 Task: Log work in the project WorkWave for the issue 'Develop a new tool for automated testing of webhooks and APIs' spent time as '6w 5d 14h 4m' and remaining time as '1w 6d 1h 34m' and move to bottom of backlog. Now add the issue to the epic 'Cloud Cost Management'.
Action: Mouse moved to (751, 428)
Screenshot: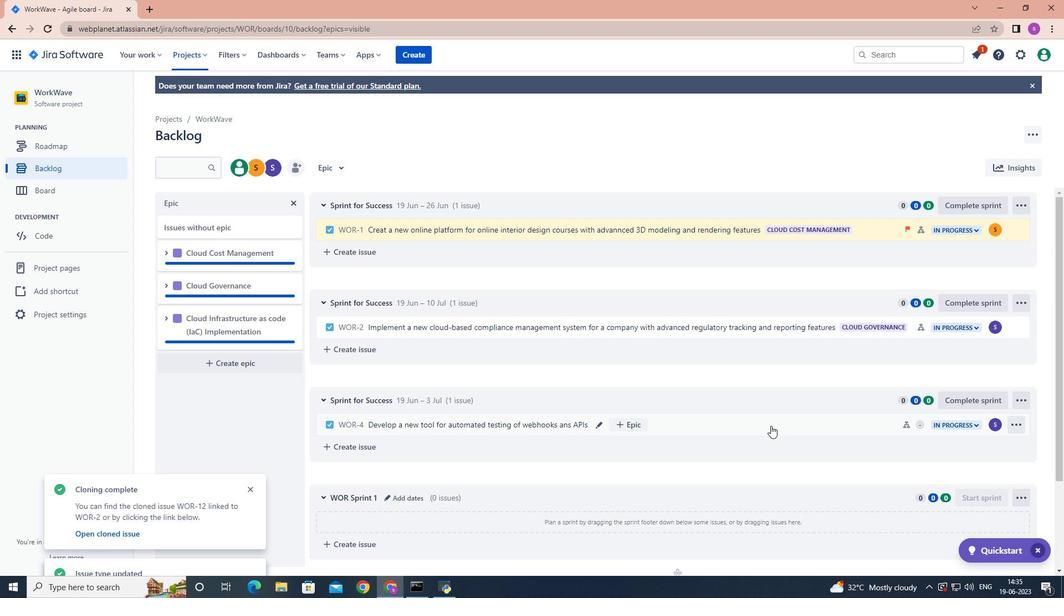 
Action: Mouse pressed left at (751, 428)
Screenshot: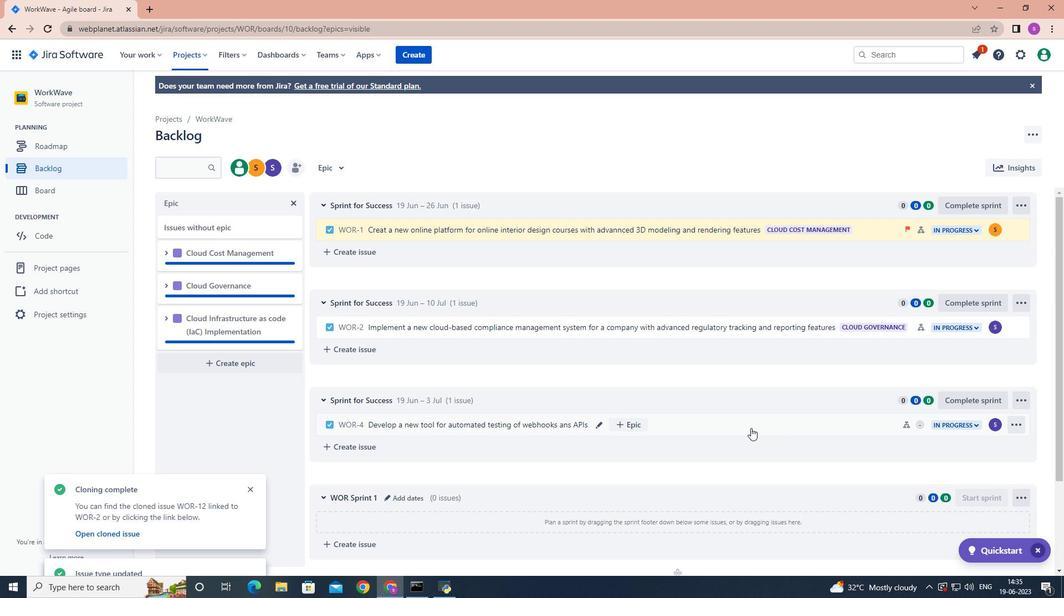 
Action: Mouse moved to (1015, 199)
Screenshot: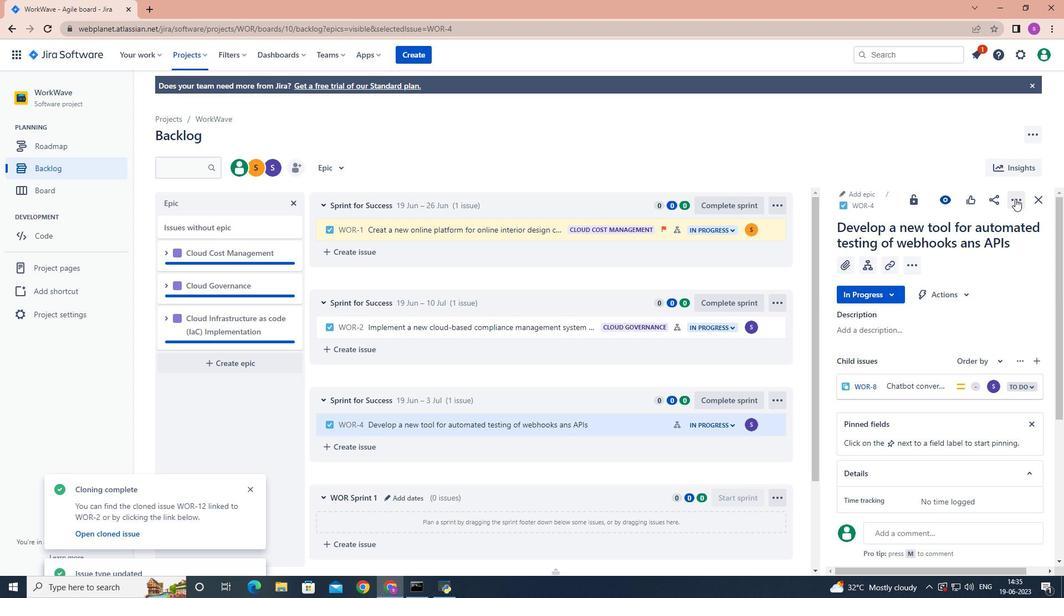 
Action: Mouse pressed left at (1015, 199)
Screenshot: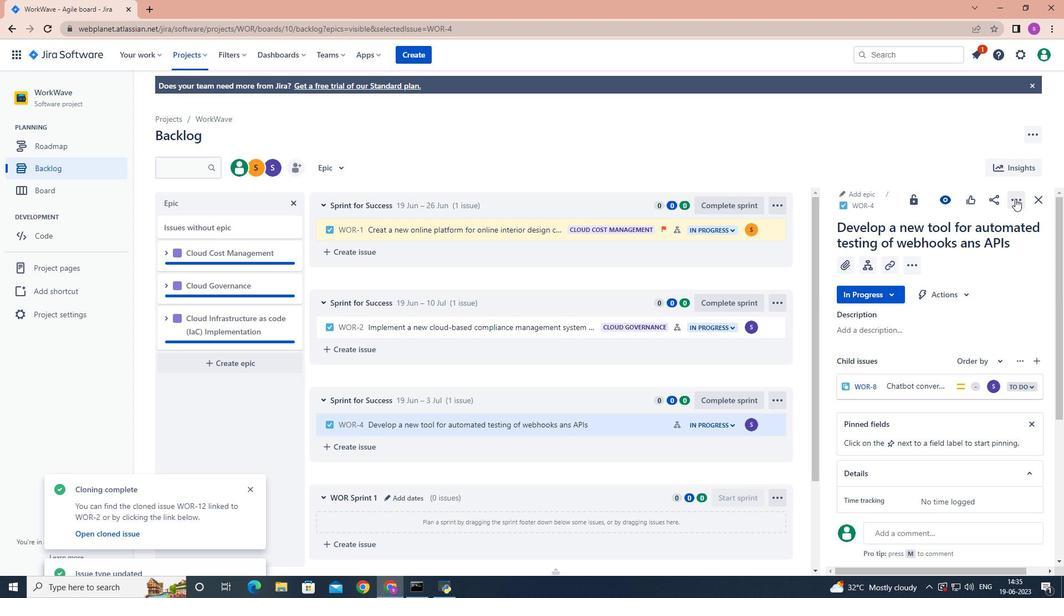 
Action: Mouse moved to (976, 228)
Screenshot: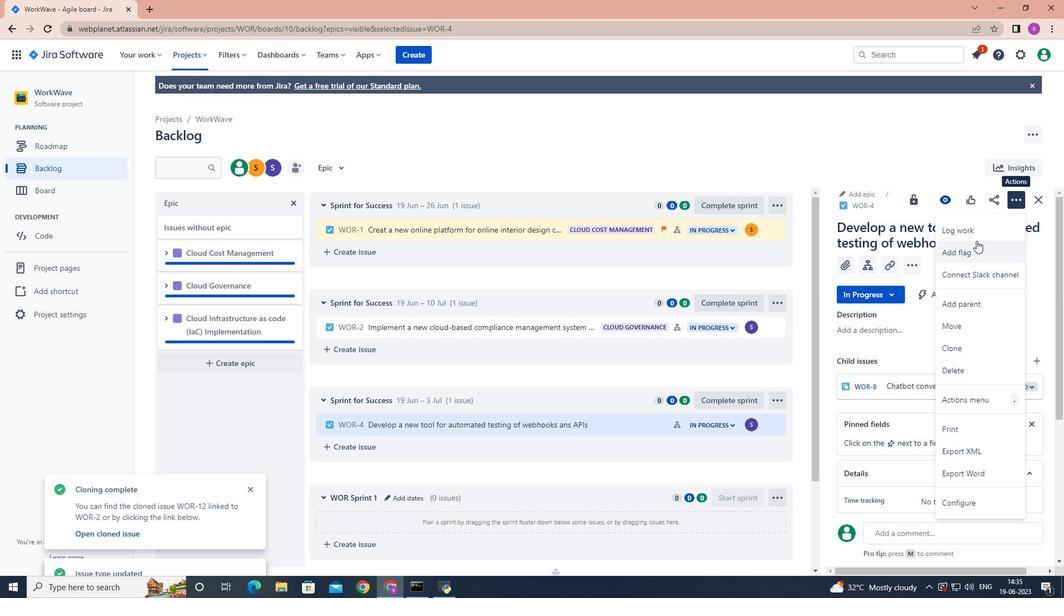 
Action: Mouse pressed left at (976, 228)
Screenshot: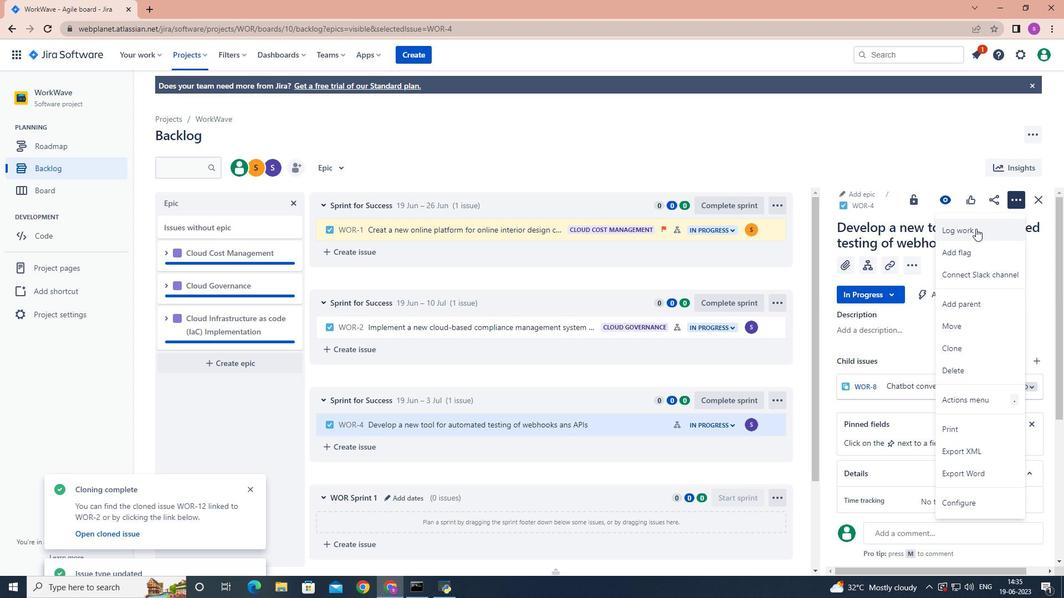 
Action: Mouse moved to (961, 229)
Screenshot: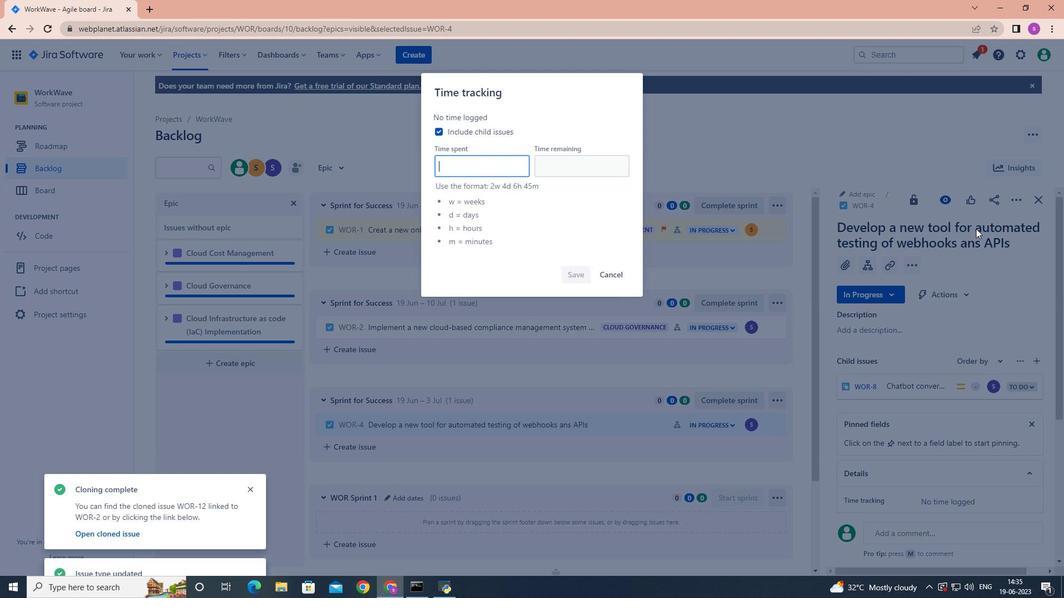 
Action: Key pressed 6w<Key.space>5d<Key.space>14h<Key.space>4m
Screenshot: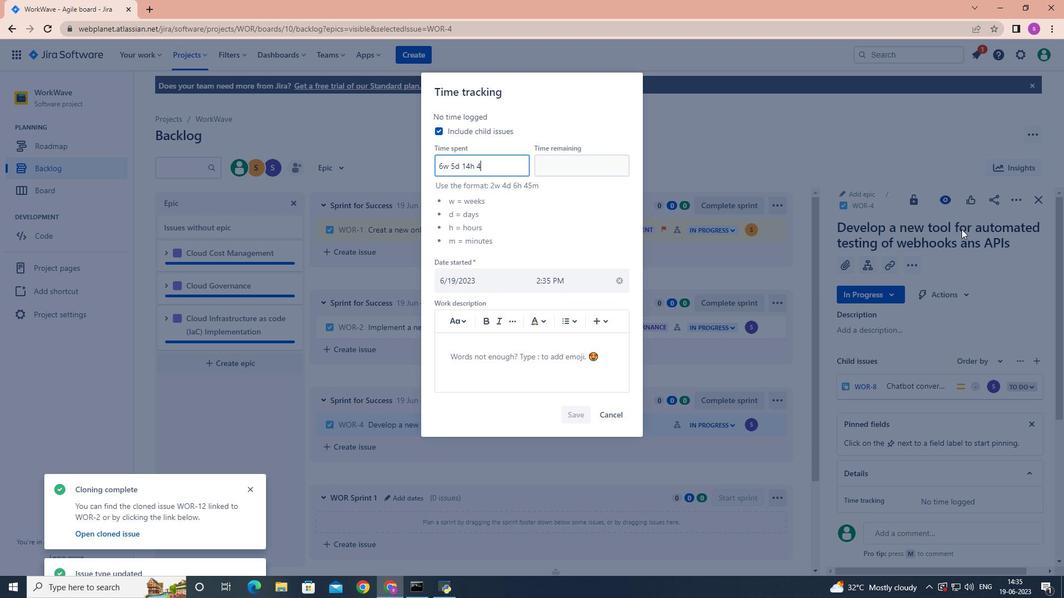 
Action: Mouse moved to (569, 167)
Screenshot: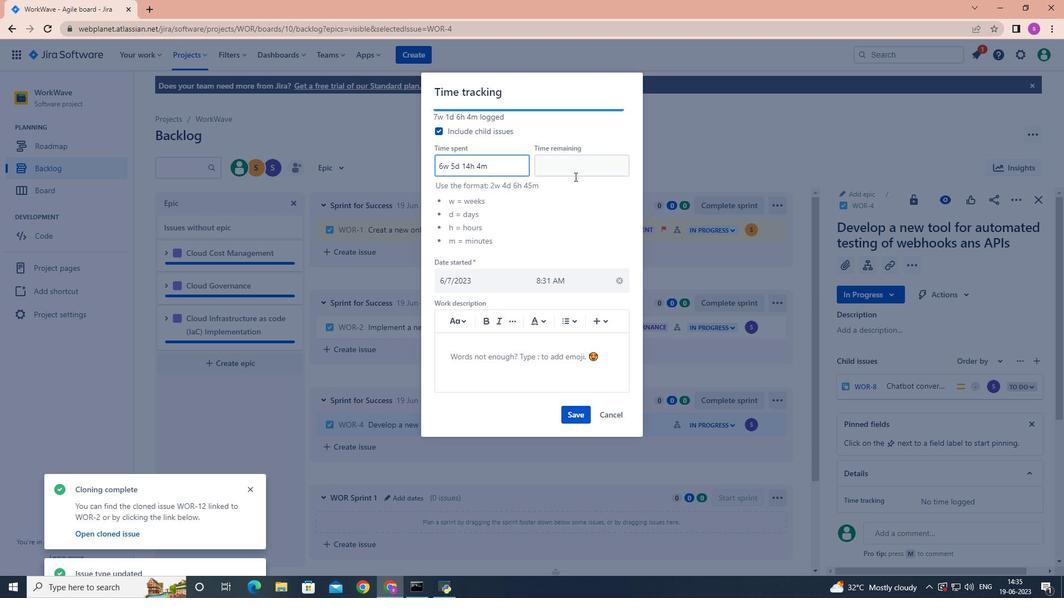 
Action: Mouse pressed left at (569, 167)
Screenshot: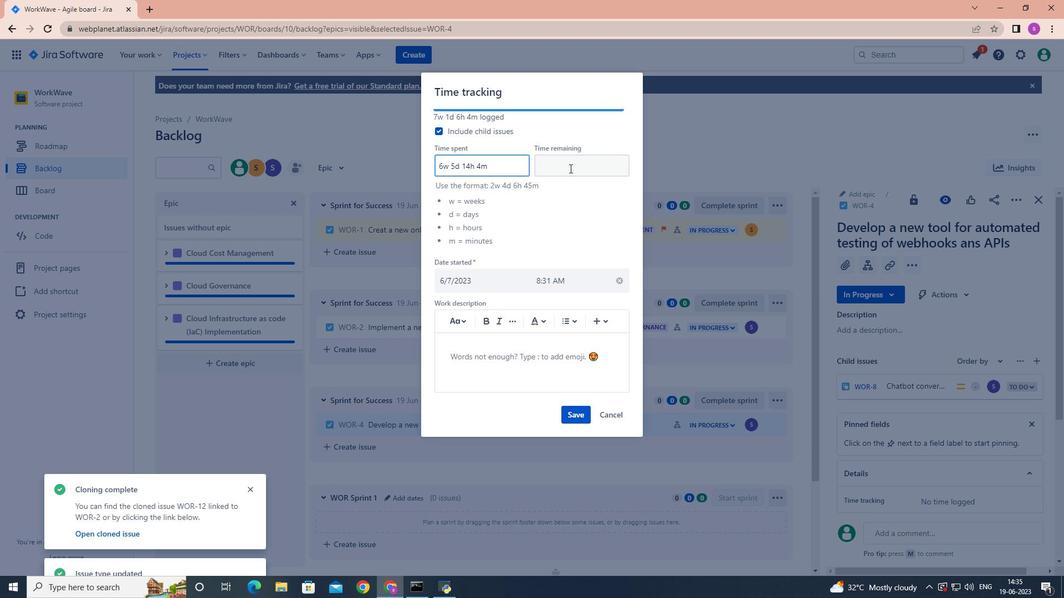 
Action: Mouse moved to (568, 167)
Screenshot: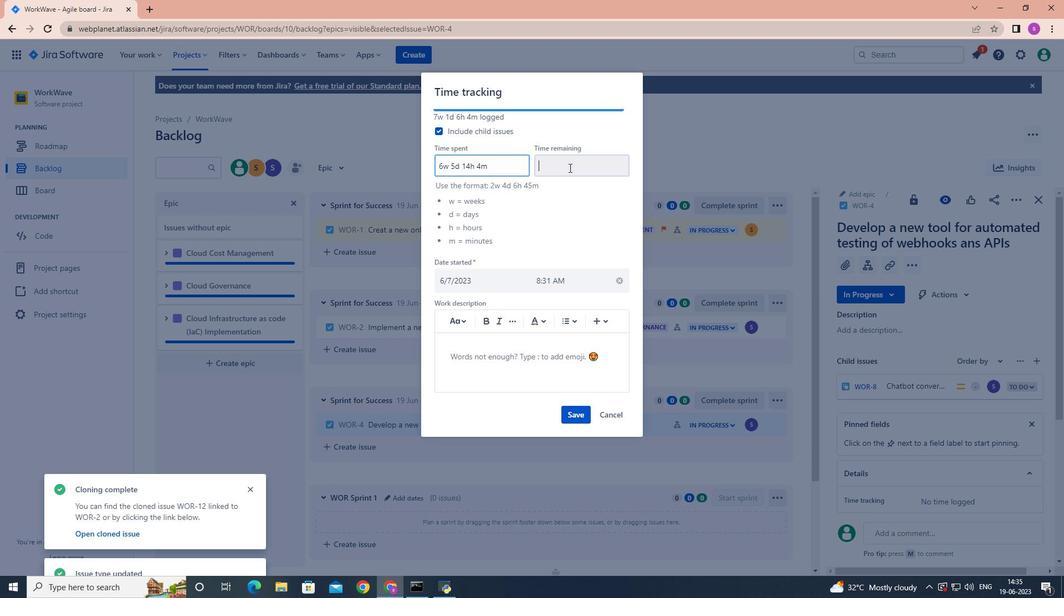 
Action: Key pressed 1w<Key.space>6d<Key.space>1h<Key.space>34m
Screenshot: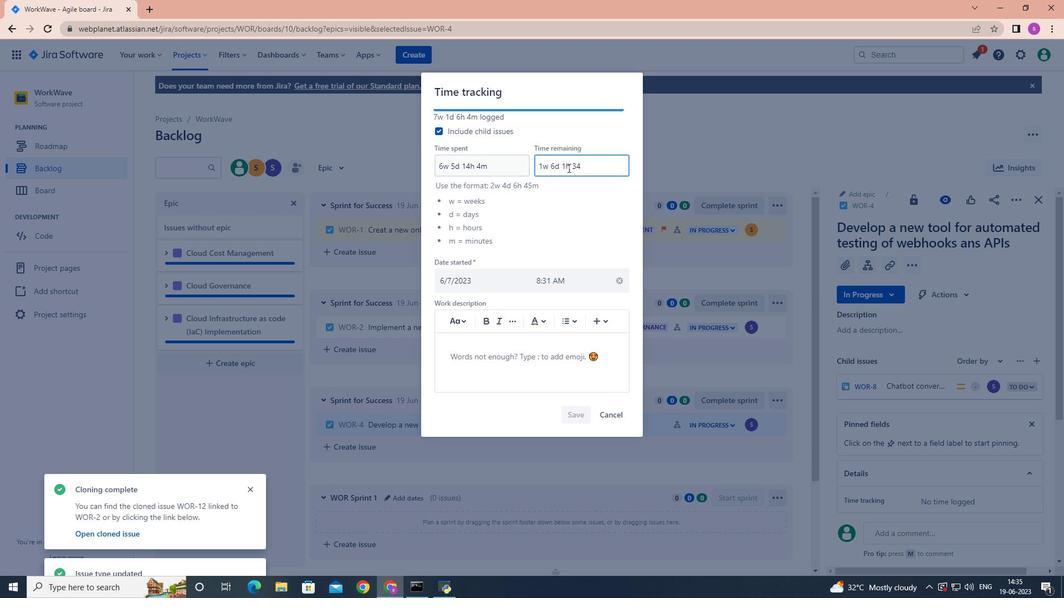 
Action: Mouse moved to (573, 415)
Screenshot: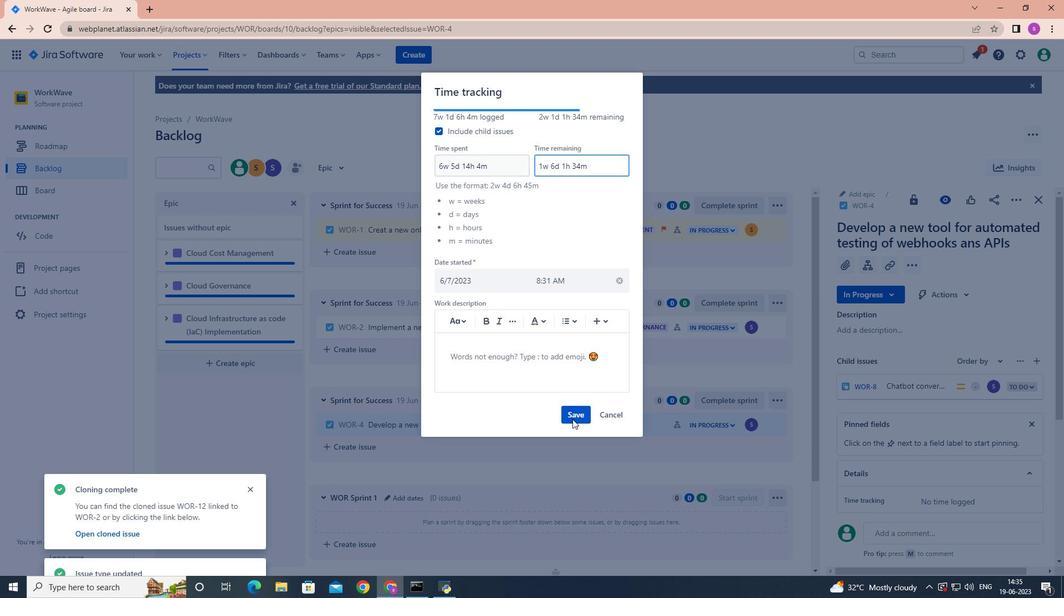 
Action: Mouse pressed left at (573, 415)
Screenshot: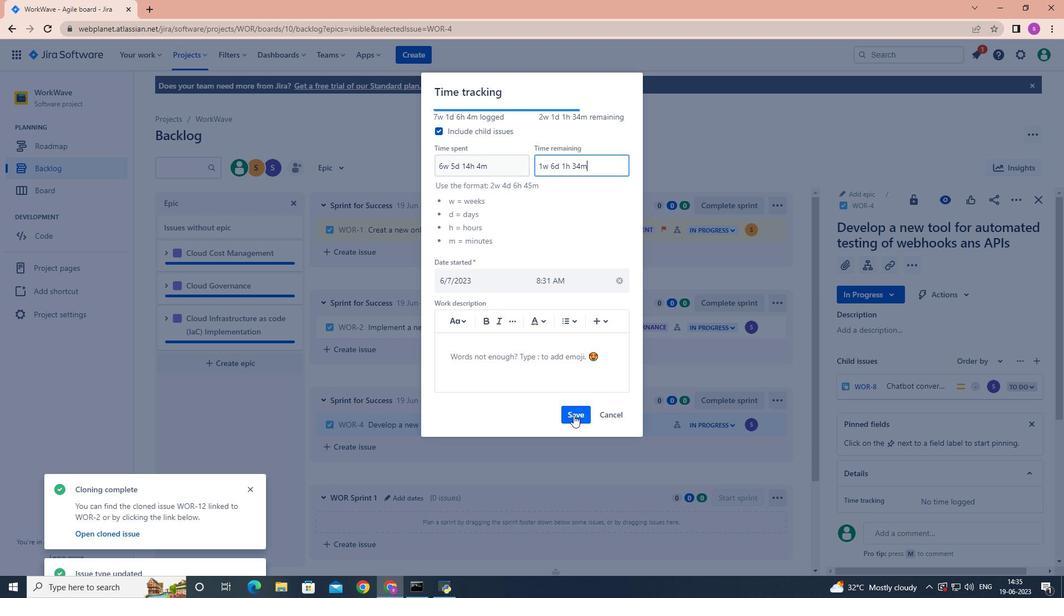 
Action: Mouse moved to (654, 436)
Screenshot: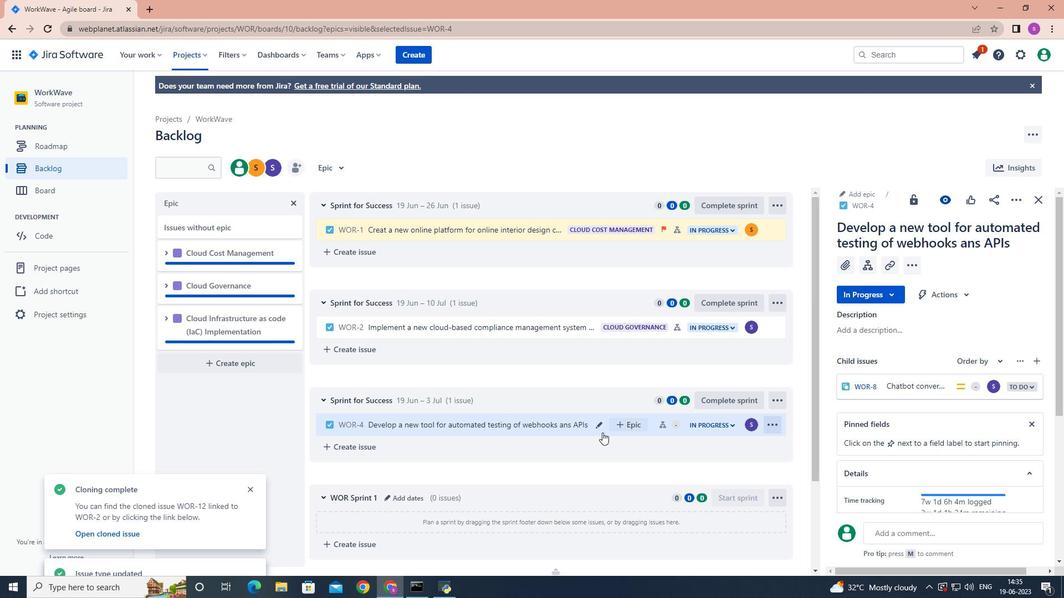
Action: Mouse scrolled (654, 436) with delta (0, 0)
Screenshot: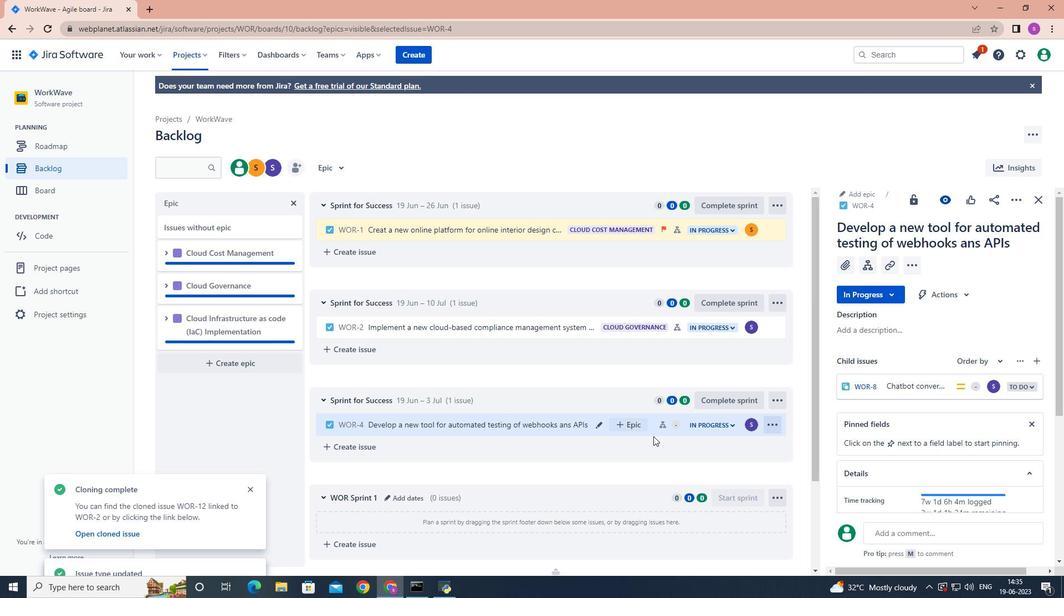 
Action: Mouse scrolled (654, 436) with delta (0, 0)
Screenshot: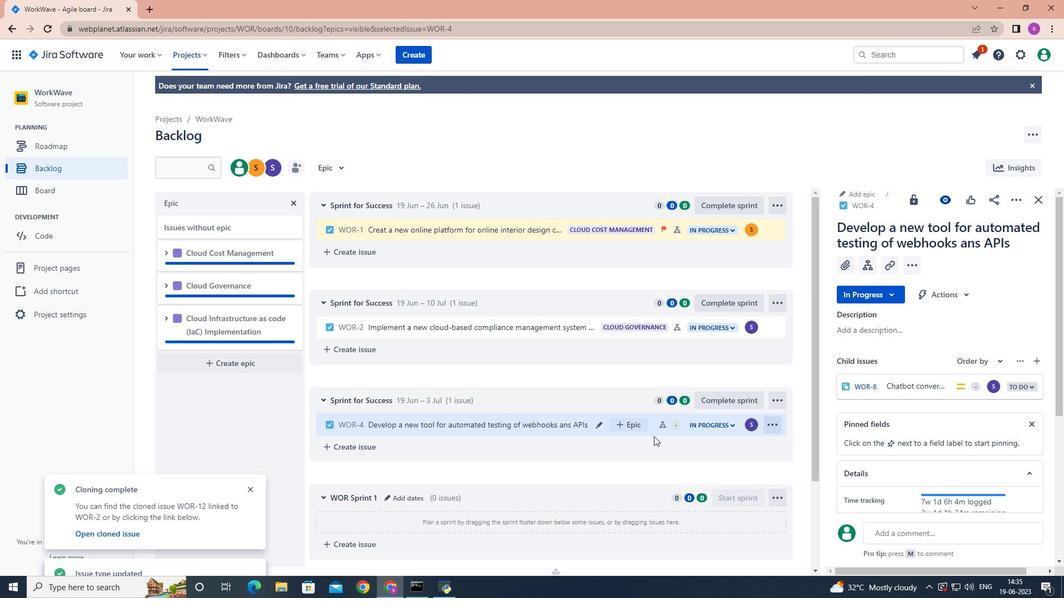 
Action: Mouse scrolled (654, 436) with delta (0, 0)
Screenshot: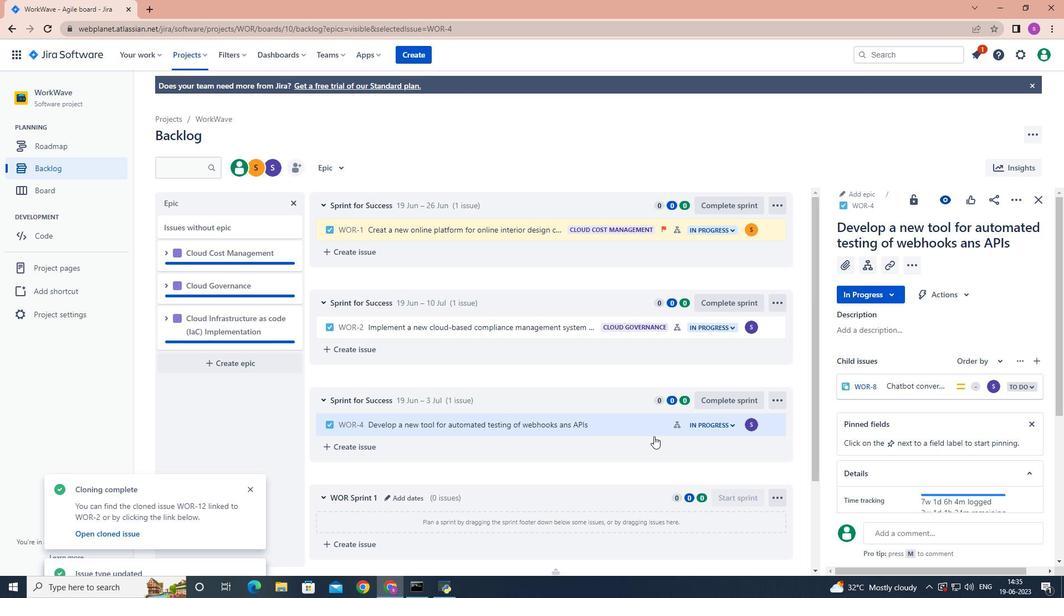 
Action: Mouse scrolled (654, 436) with delta (0, 0)
Screenshot: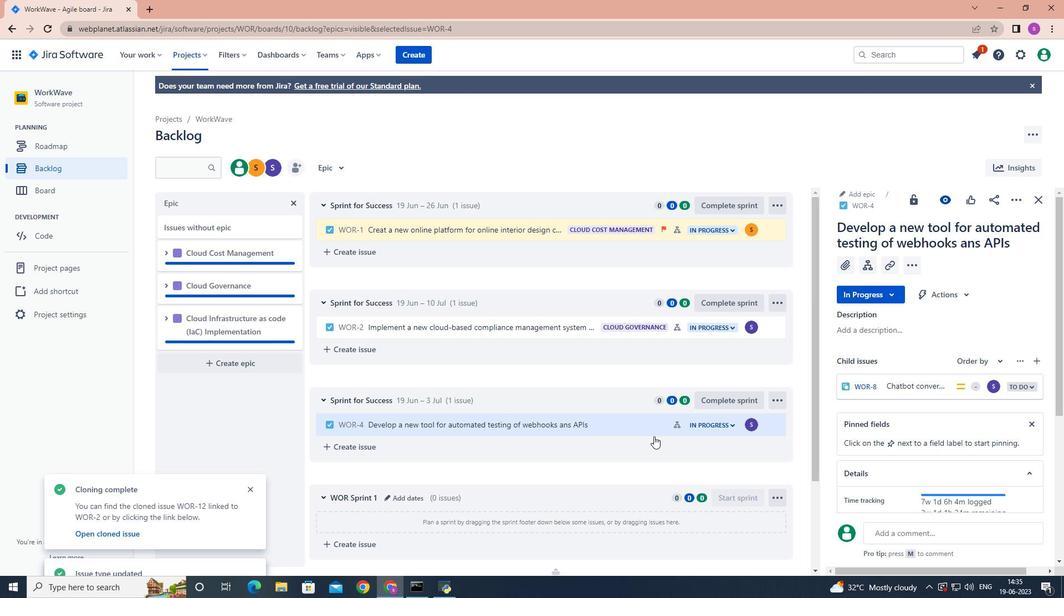 
Action: Mouse moved to (629, 426)
Screenshot: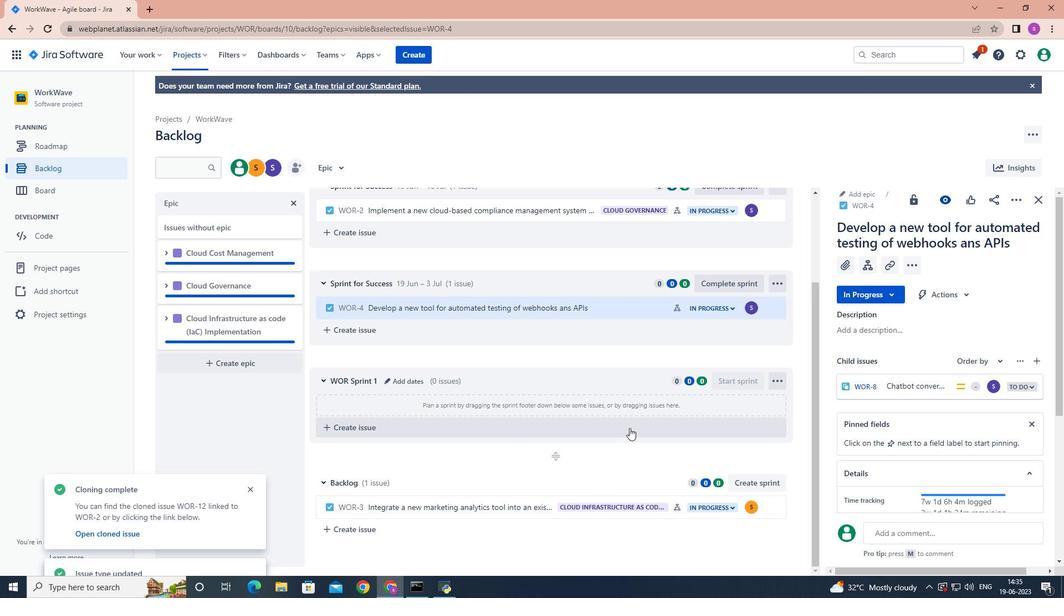 
Action: Mouse scrolled (629, 427) with delta (0, 0)
Screenshot: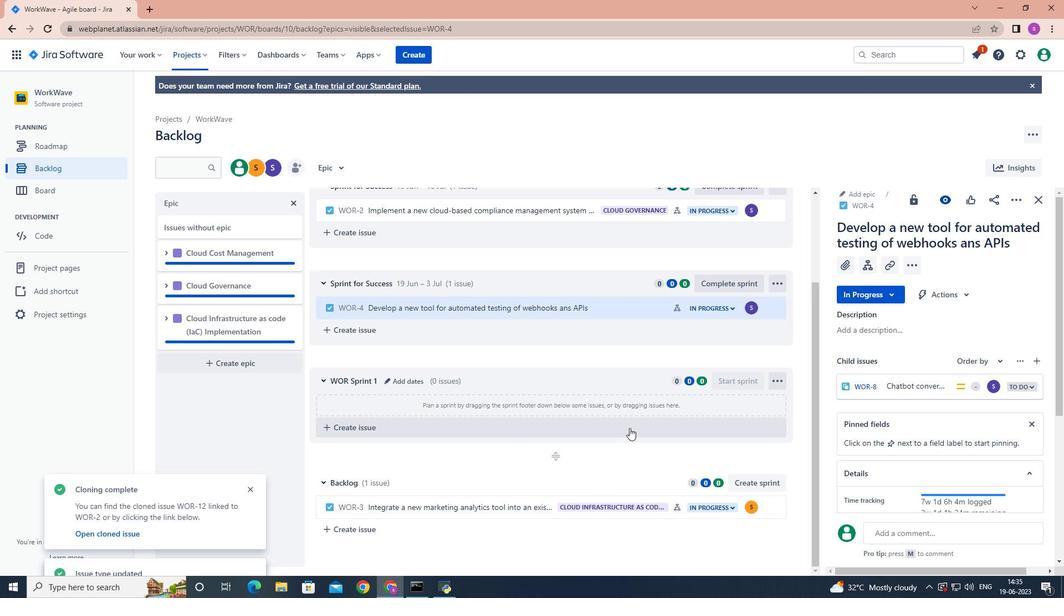 
Action: Mouse scrolled (629, 427) with delta (0, 0)
Screenshot: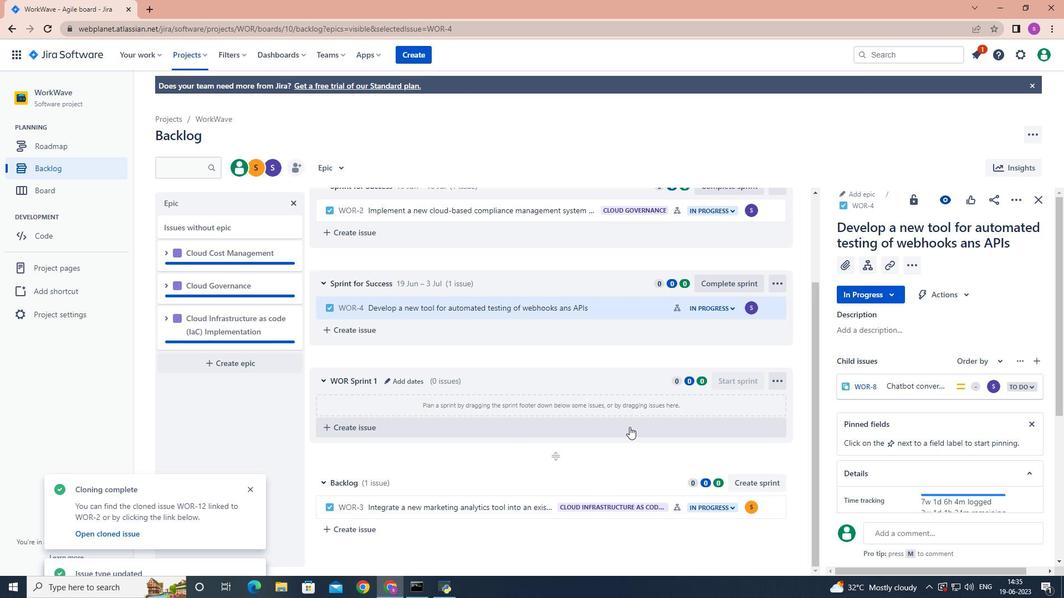 
Action: Mouse scrolled (629, 427) with delta (0, 0)
Screenshot: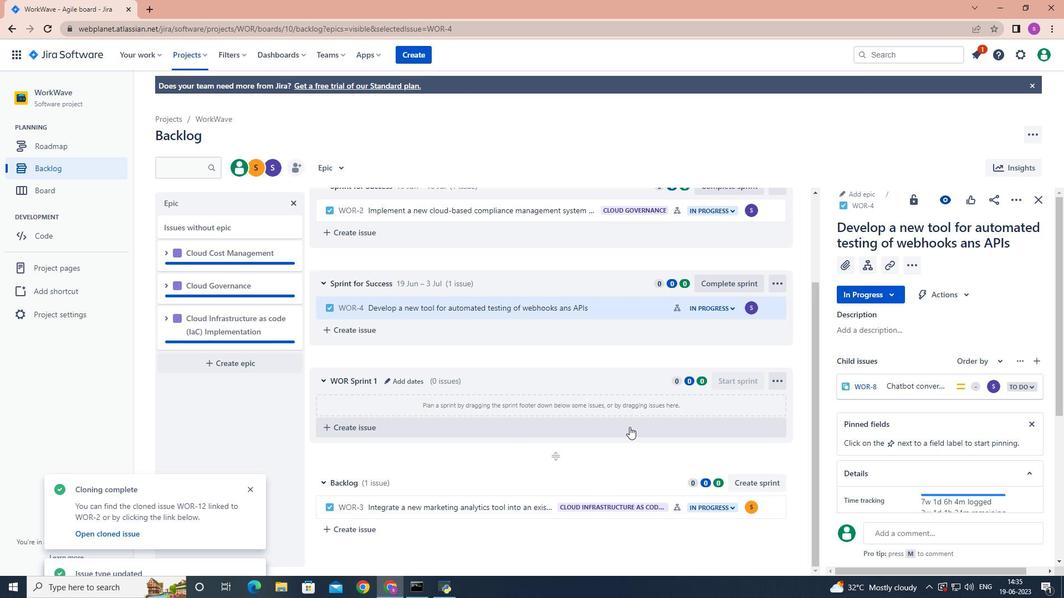 
Action: Mouse scrolled (629, 427) with delta (0, 0)
Screenshot: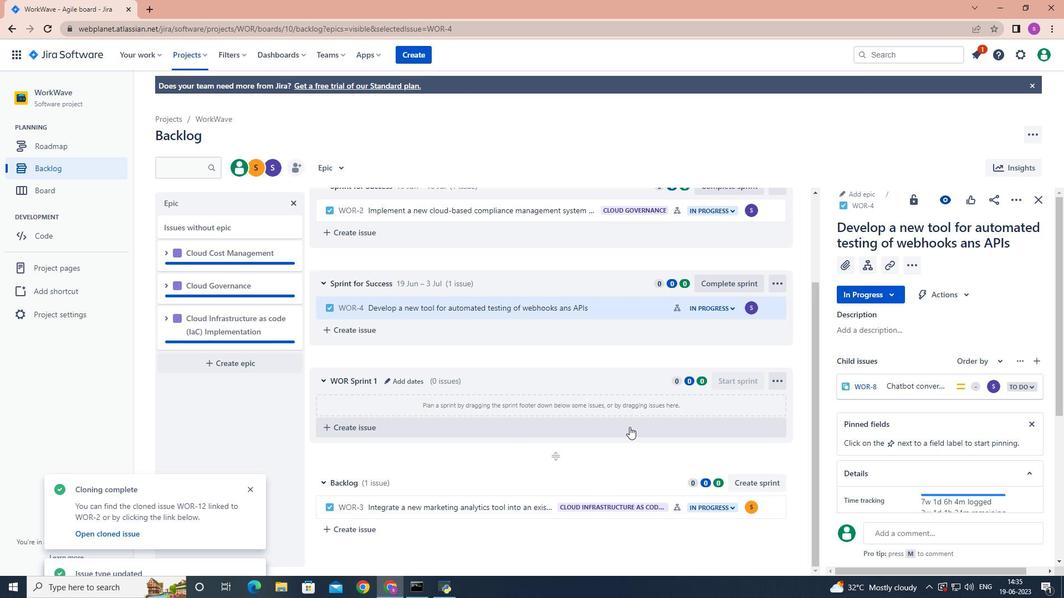
Action: Mouse scrolled (629, 427) with delta (0, 0)
Screenshot: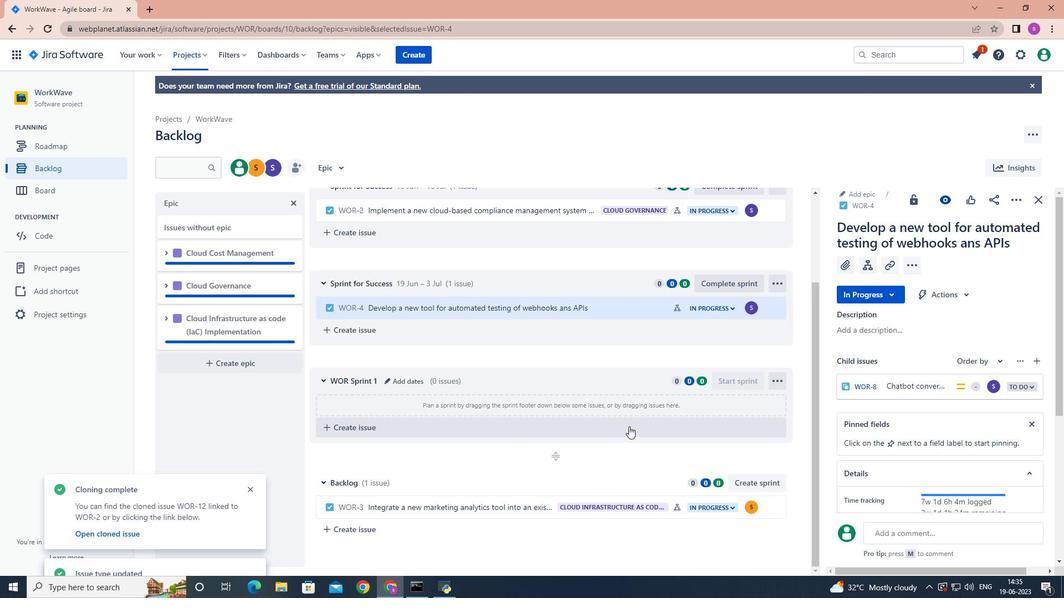 
Action: Mouse moved to (596, 358)
Screenshot: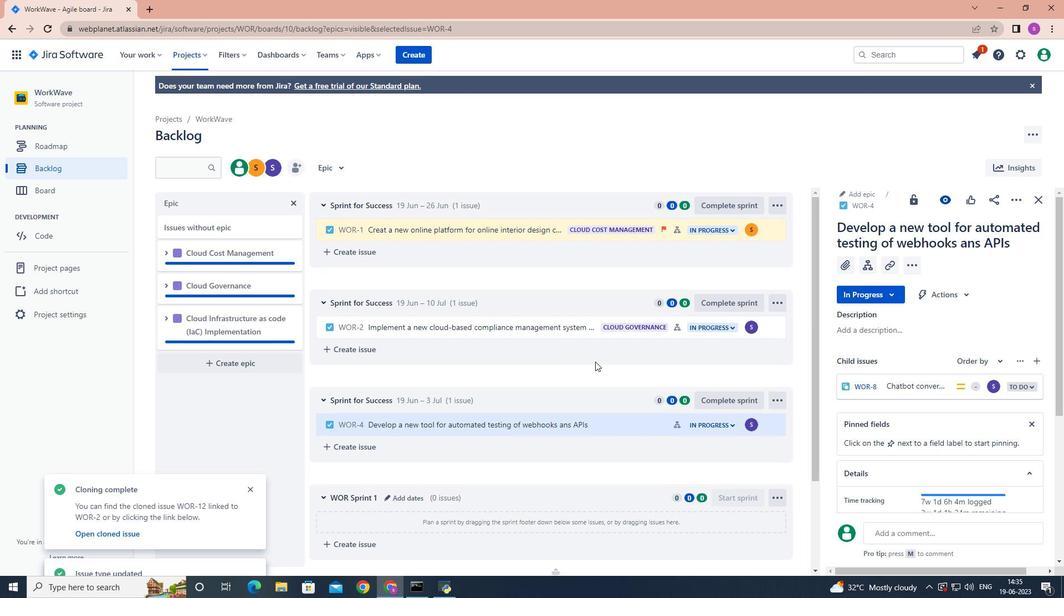 
Action: Mouse scrolled (596, 358) with delta (0, 0)
Screenshot: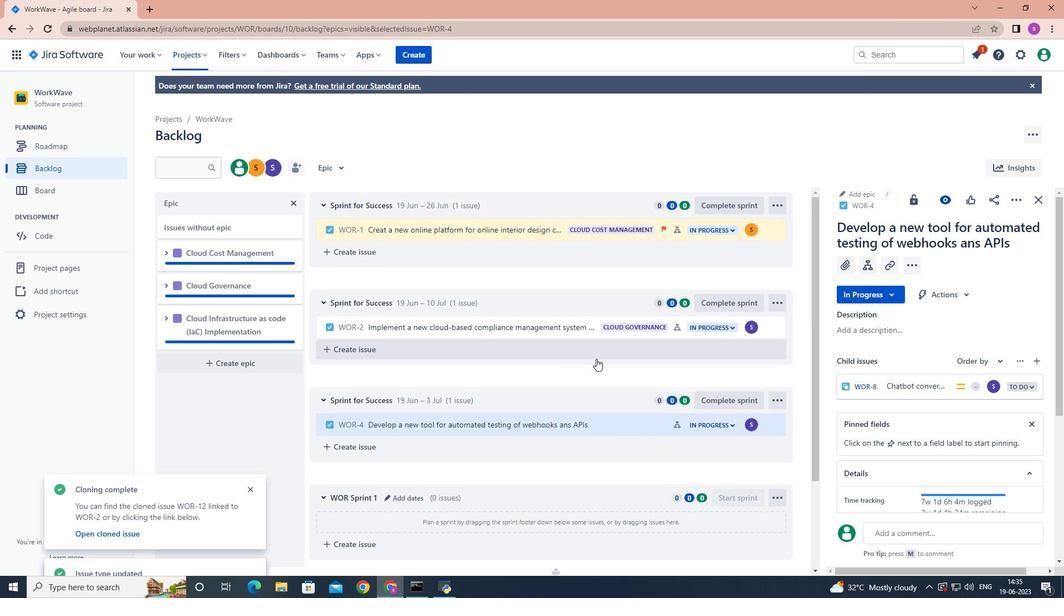 
Action: Mouse moved to (774, 368)
Screenshot: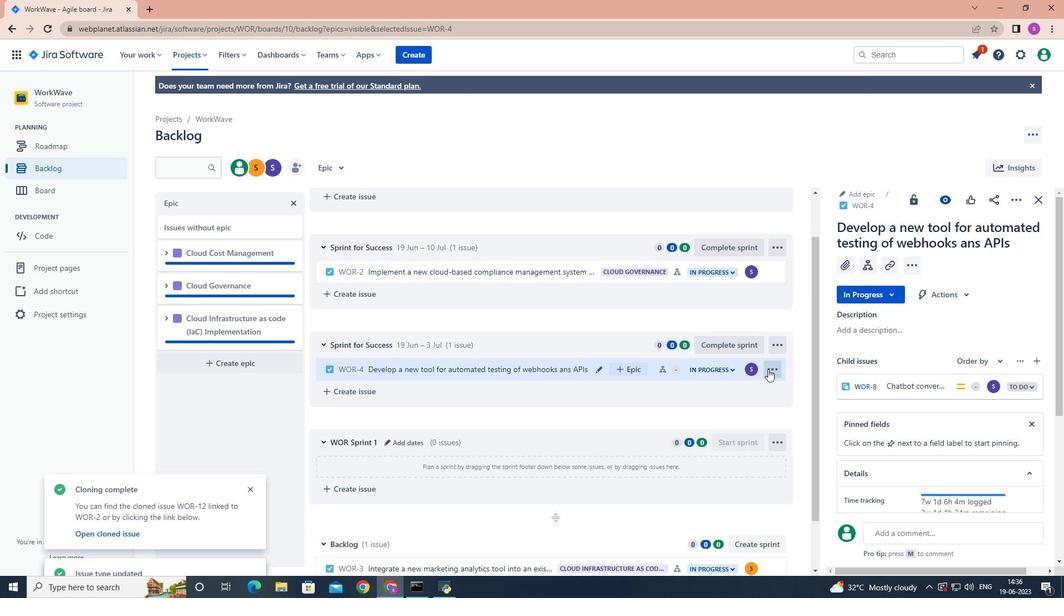 
Action: Mouse pressed left at (774, 368)
Screenshot: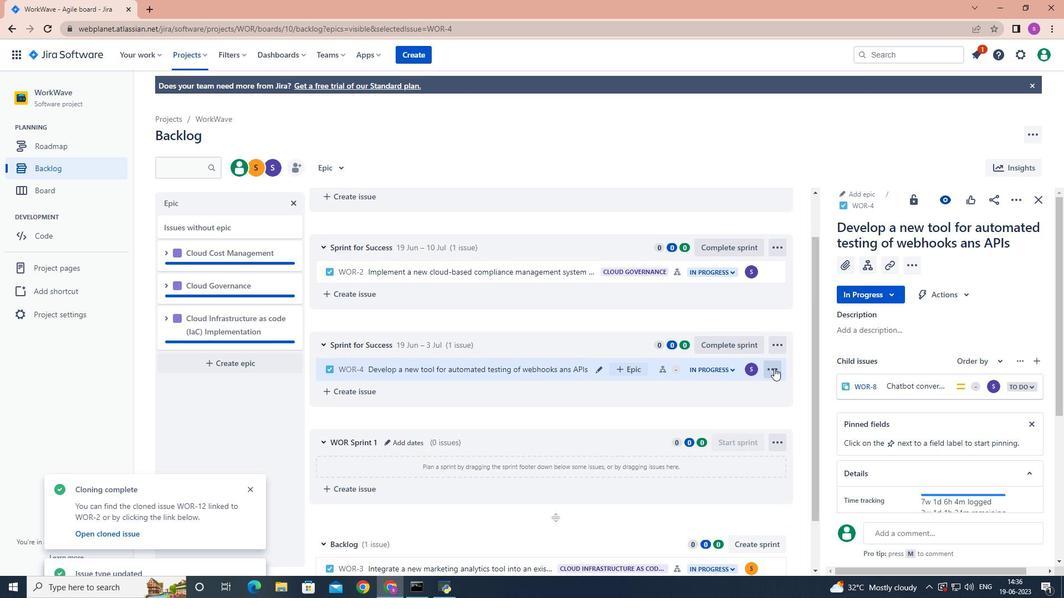 
Action: Mouse moved to (761, 345)
Screenshot: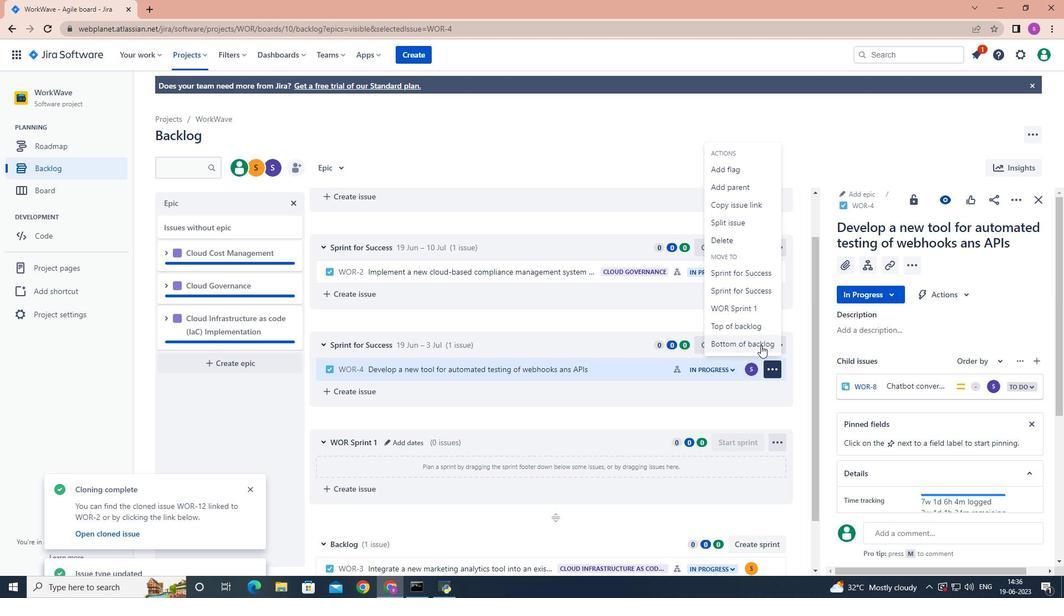 
Action: Mouse pressed left at (761, 345)
Screenshot: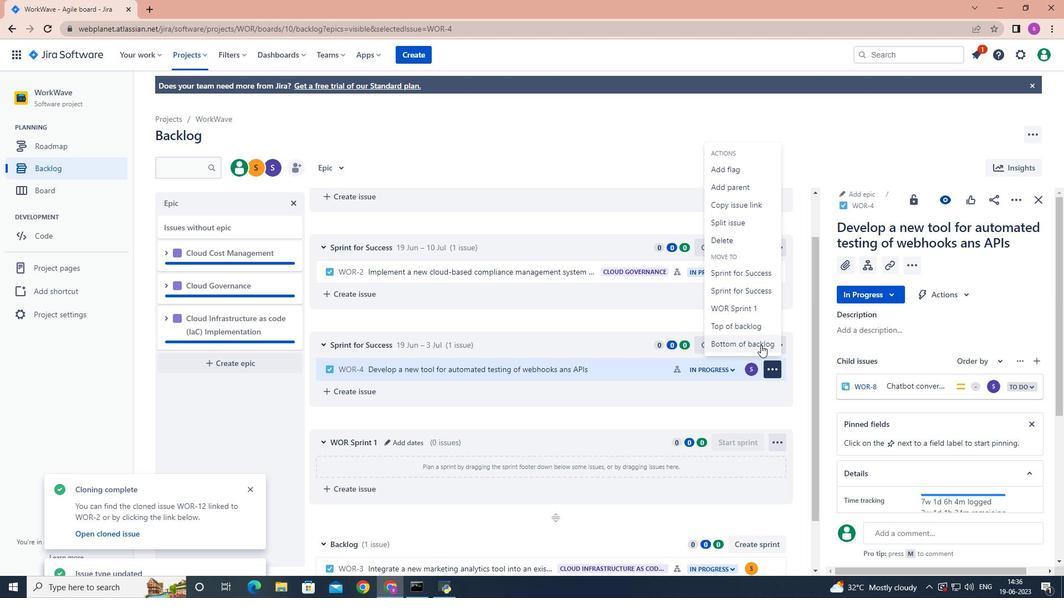 
Action: Mouse moved to (572, 181)
Screenshot: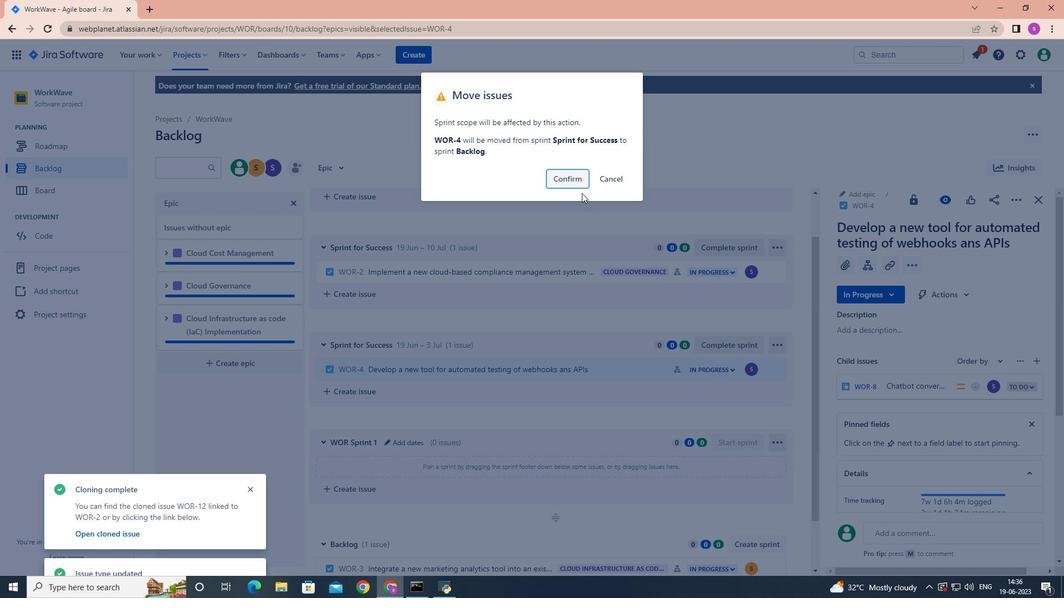 
Action: Mouse pressed left at (572, 181)
Screenshot: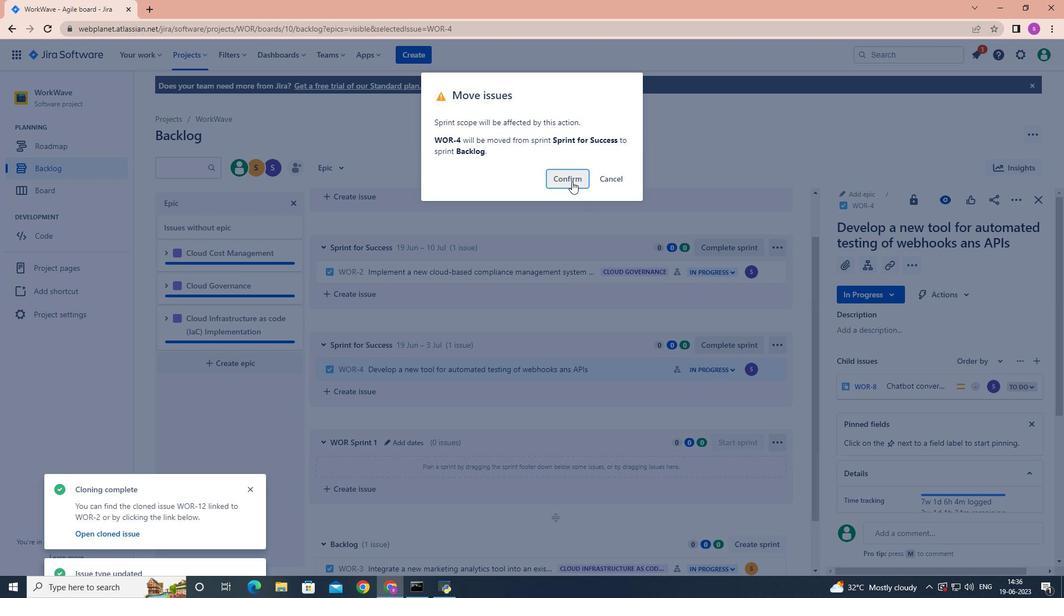 
Action: Mouse moved to (567, 356)
Screenshot: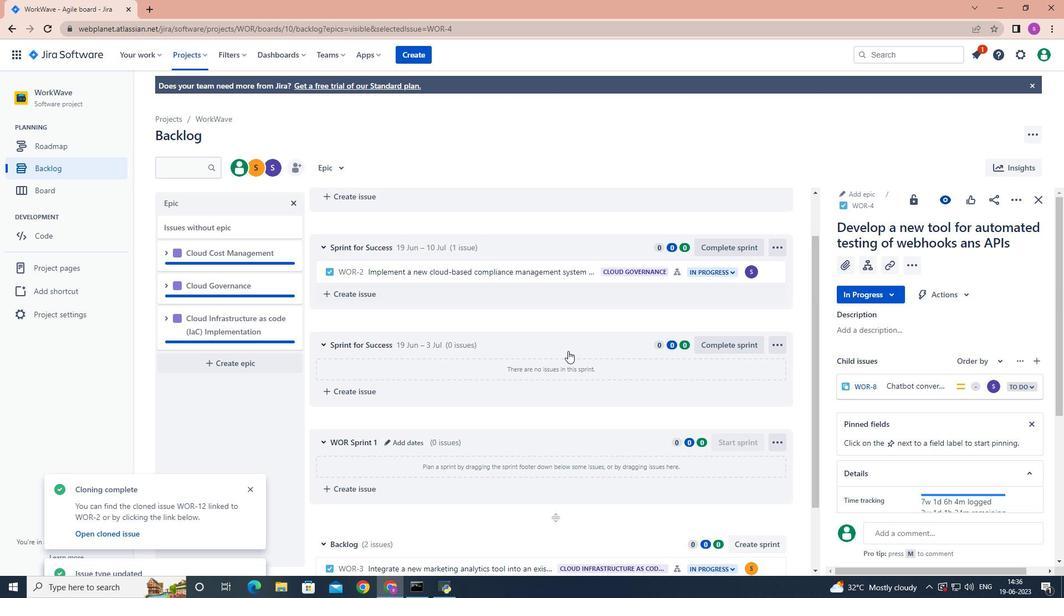
Action: Mouse scrolled (567, 355) with delta (0, 0)
Screenshot: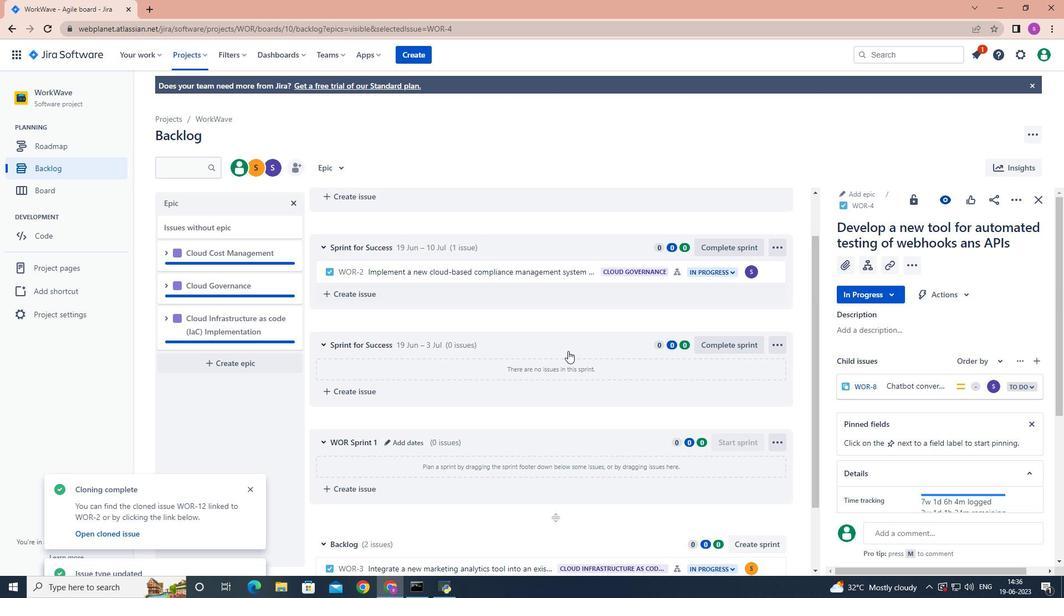 
Action: Mouse scrolled (567, 355) with delta (0, 0)
Screenshot: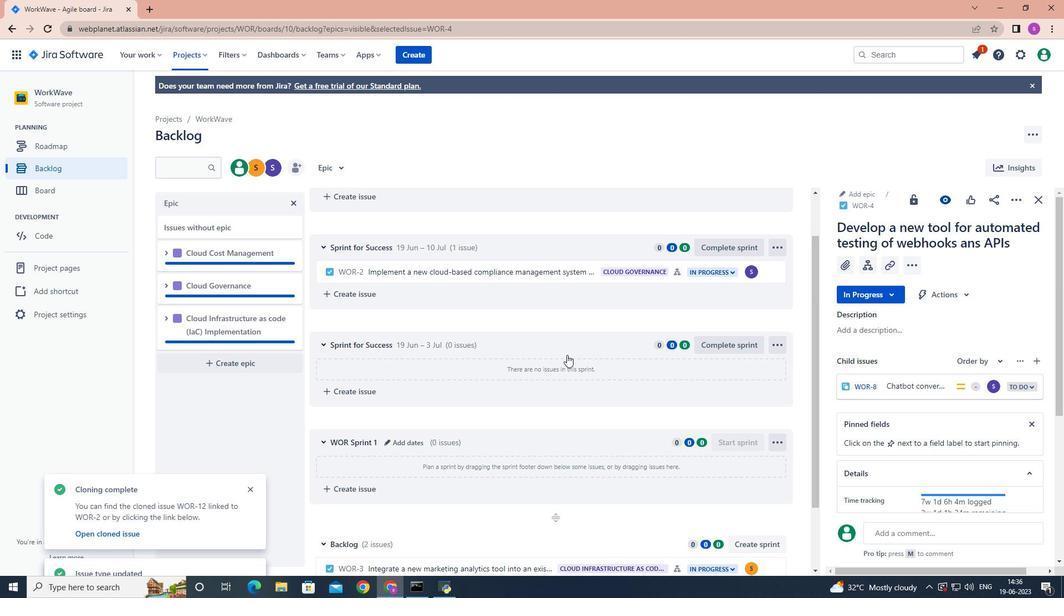 
Action: Mouse scrolled (567, 355) with delta (0, 0)
Screenshot: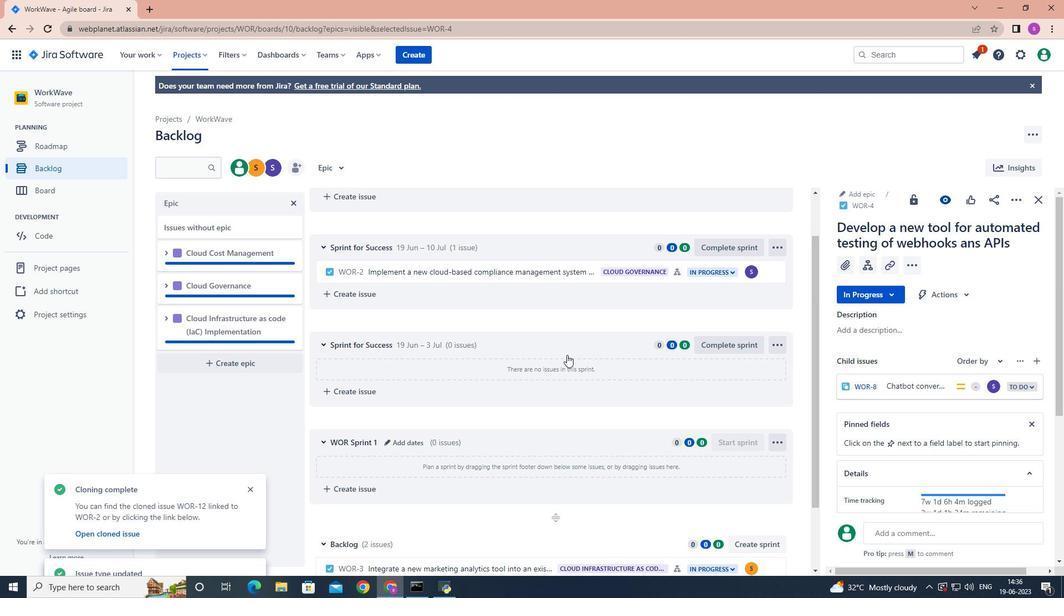 
Action: Mouse scrolled (567, 355) with delta (0, 0)
Screenshot: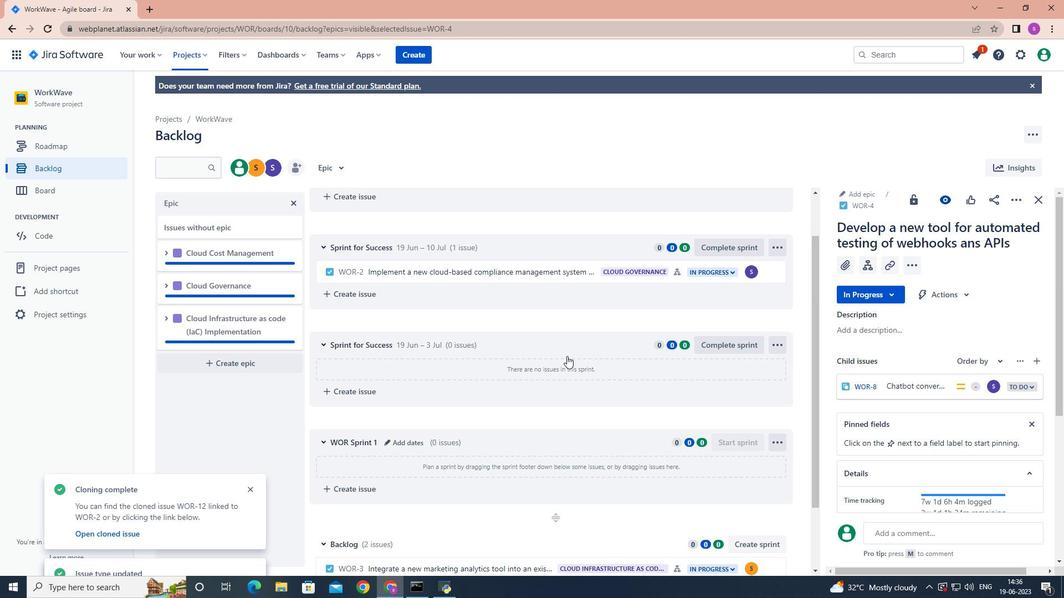 
Action: Mouse moved to (566, 356)
Screenshot: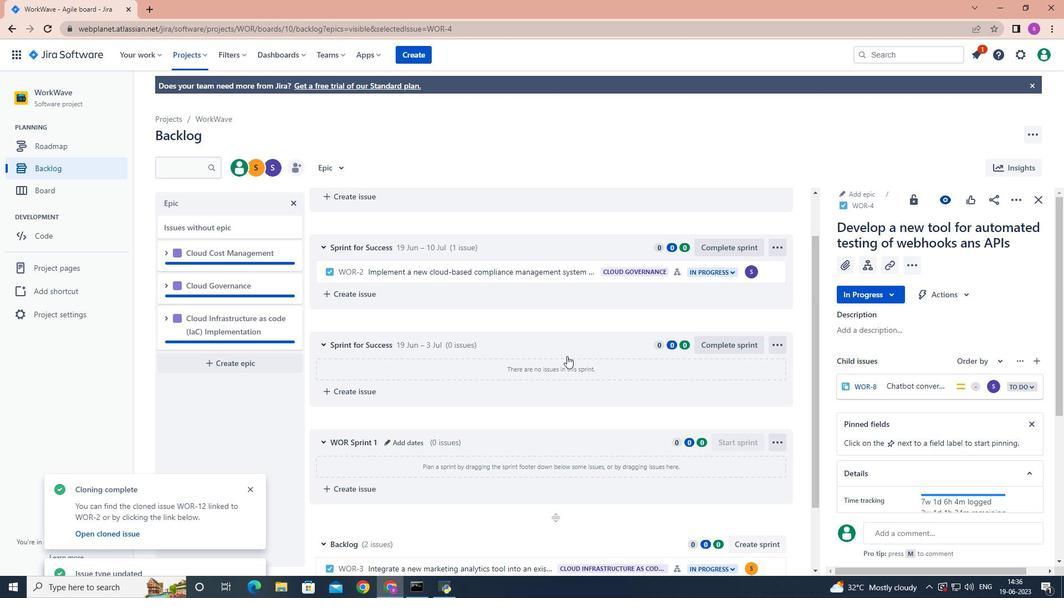 
Action: Mouse scrolled (566, 355) with delta (0, 0)
Screenshot: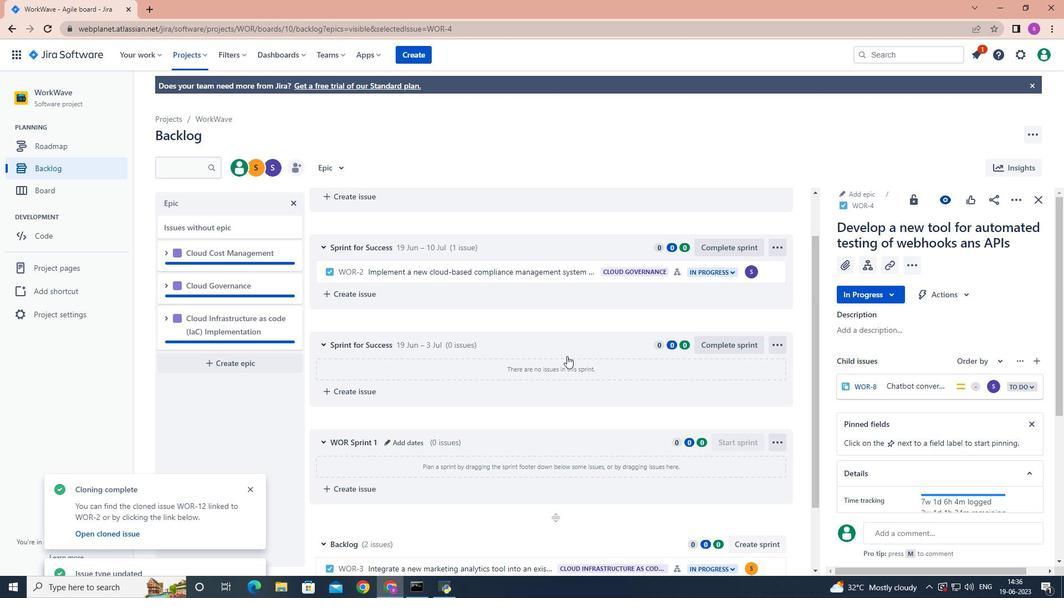 
Action: Mouse moved to (565, 356)
Screenshot: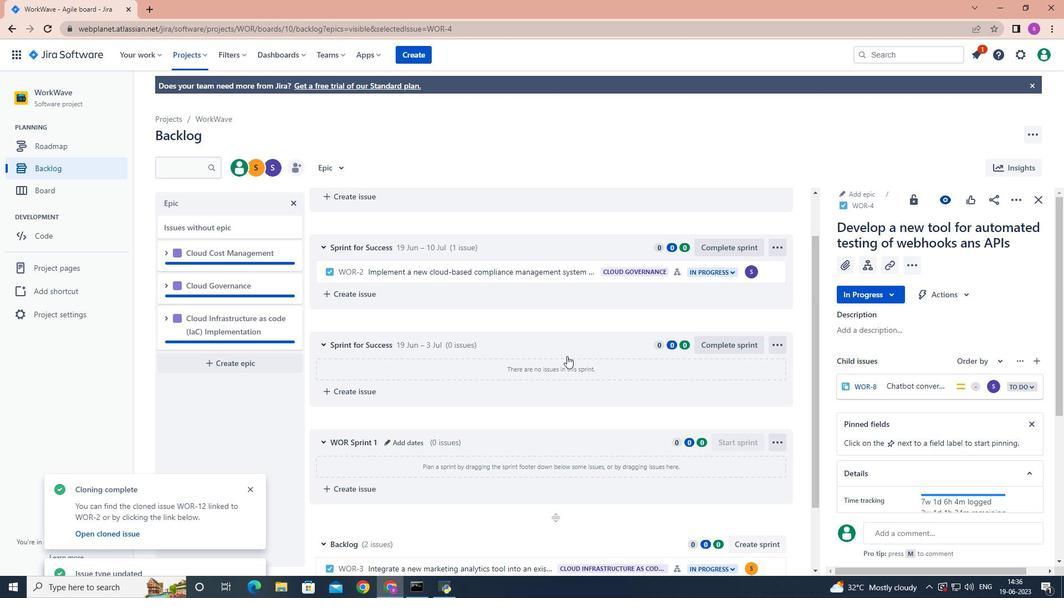 
Action: Mouse scrolled (565, 355) with delta (0, 0)
Screenshot: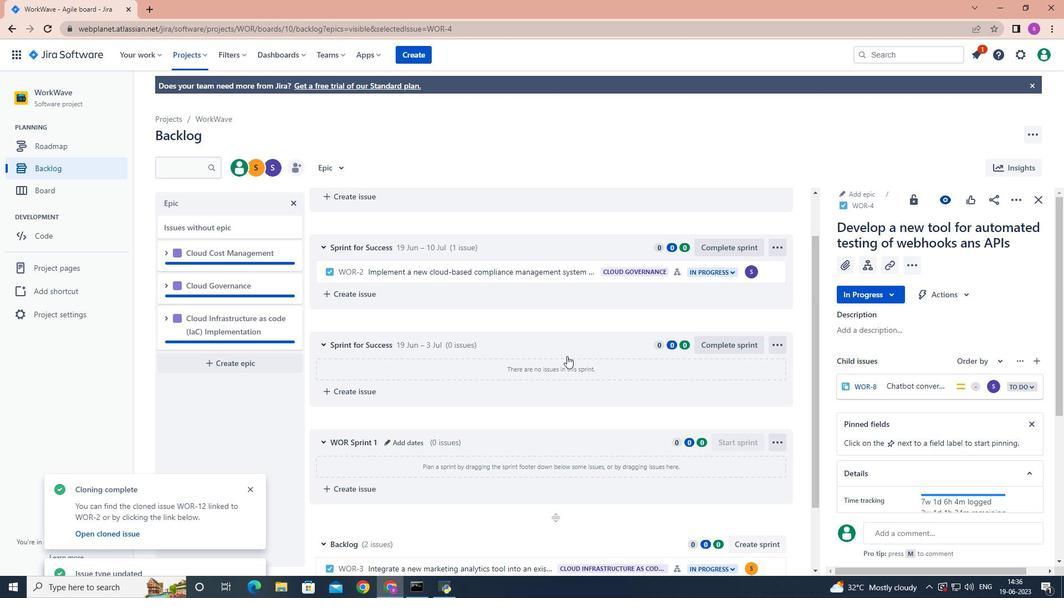 
Action: Mouse moved to (565, 355)
Screenshot: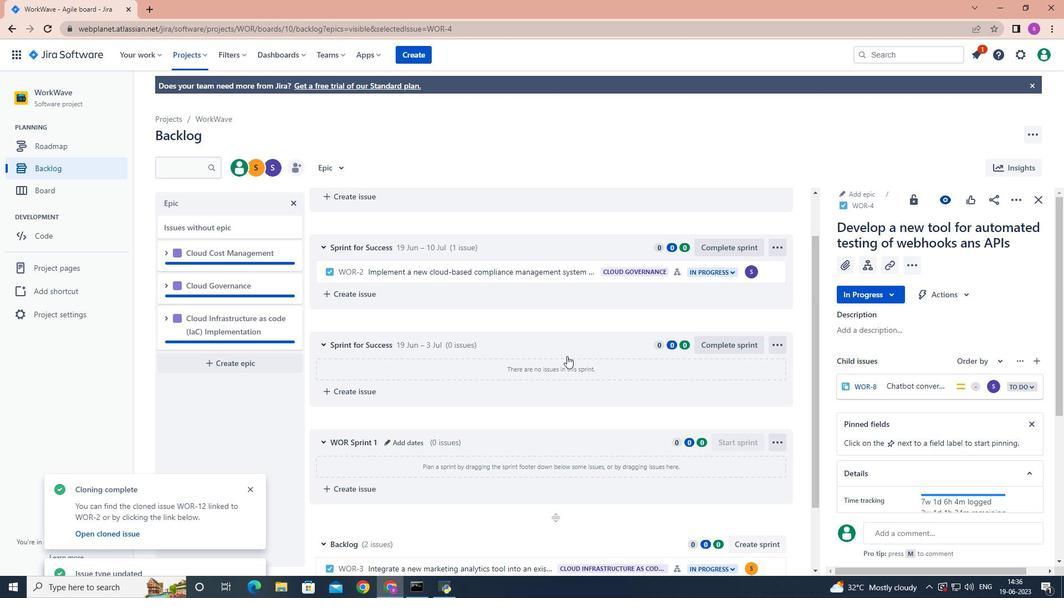
Action: Mouse scrolled (565, 354) with delta (0, 0)
Screenshot: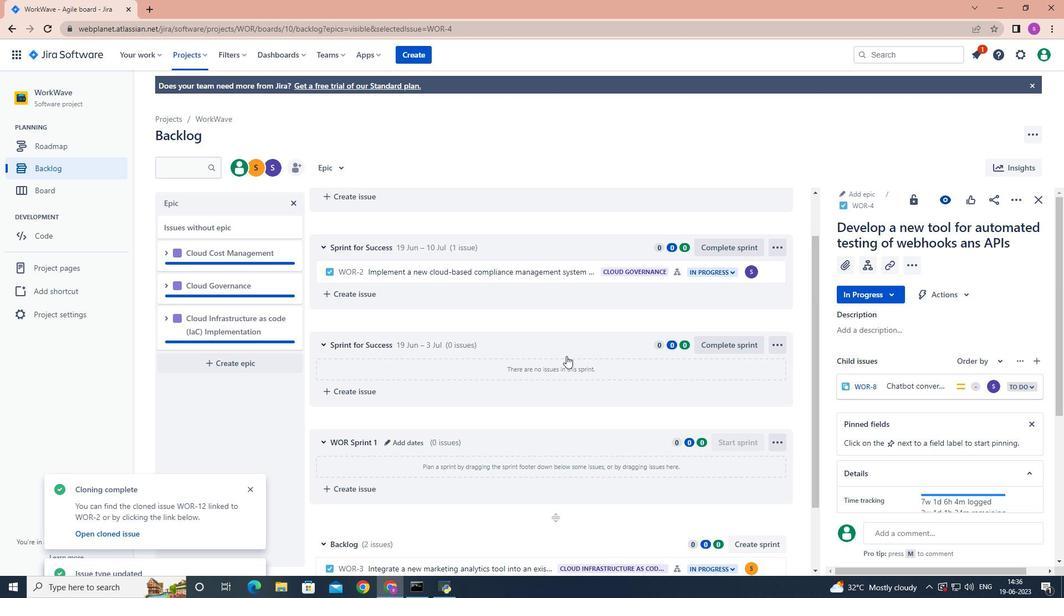 
Action: Mouse moved to (628, 504)
Screenshot: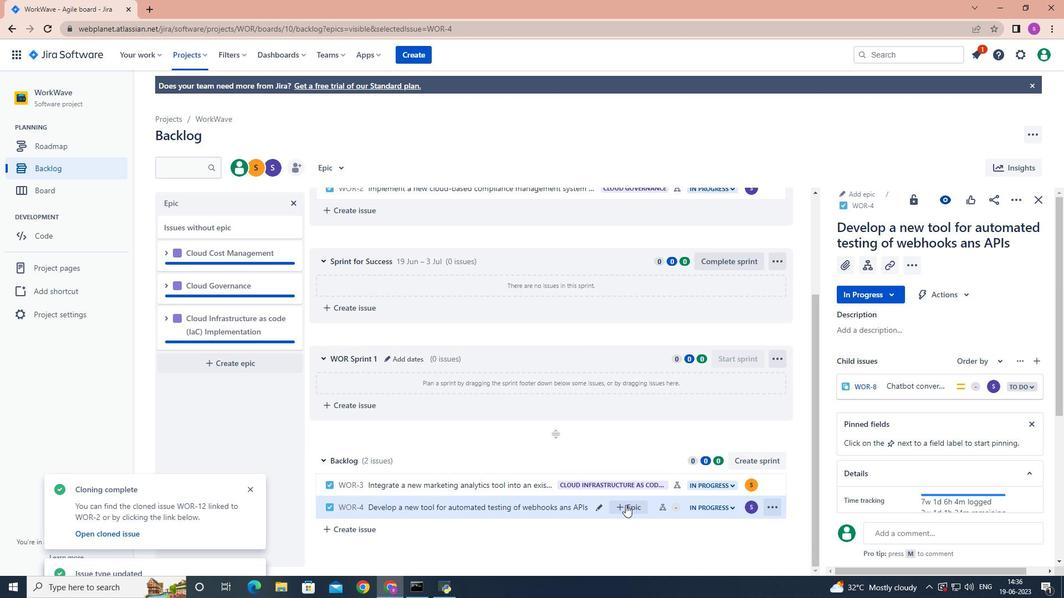 
Action: Mouse pressed left at (628, 504)
Screenshot: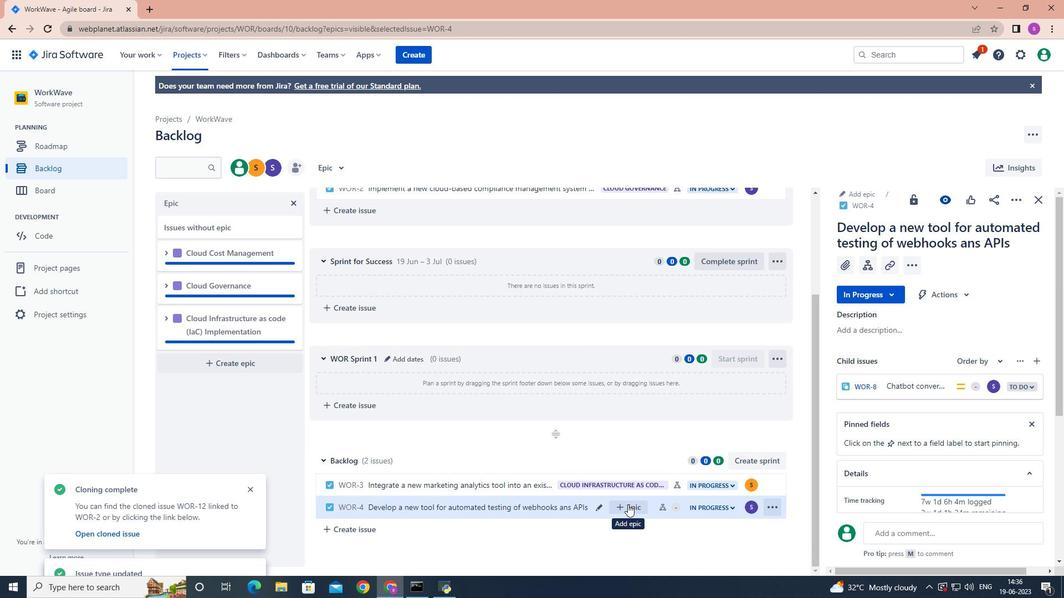 
Action: Mouse moved to (689, 545)
Screenshot: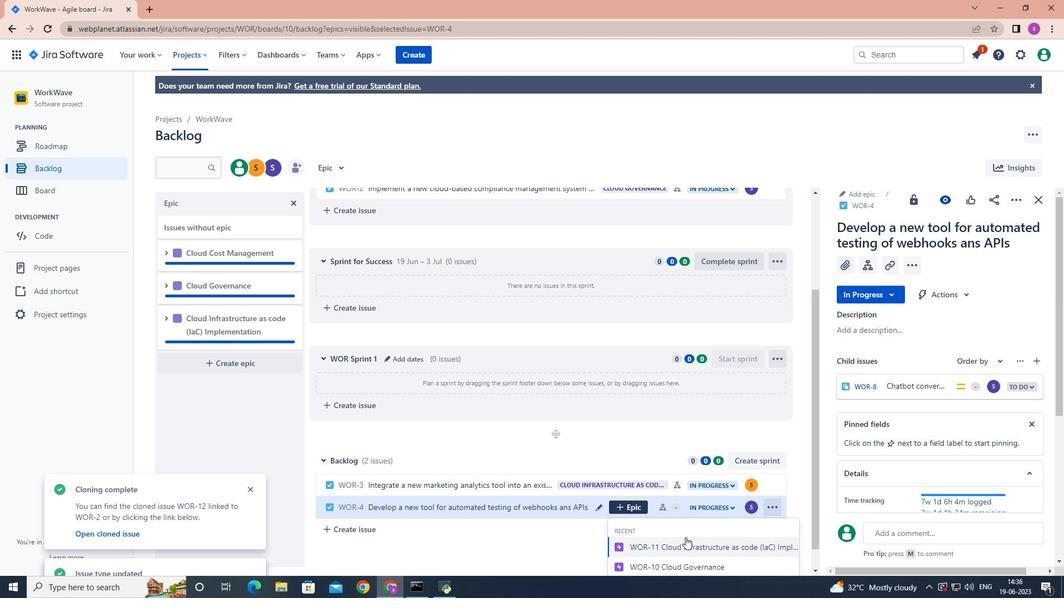 
Action: Mouse scrolled (689, 545) with delta (0, 0)
Screenshot: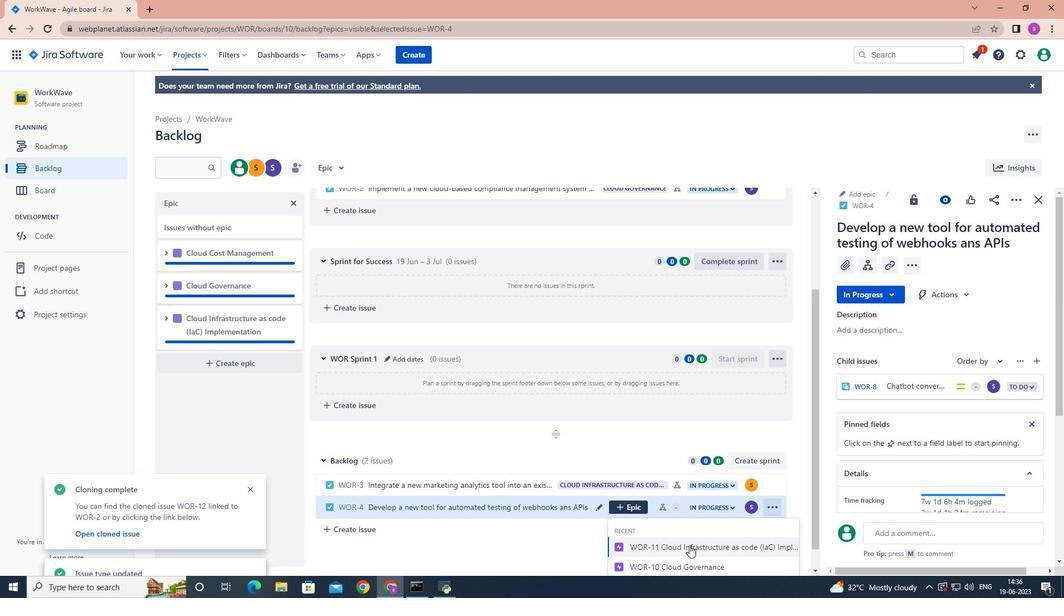 
Action: Mouse moved to (690, 545)
Screenshot: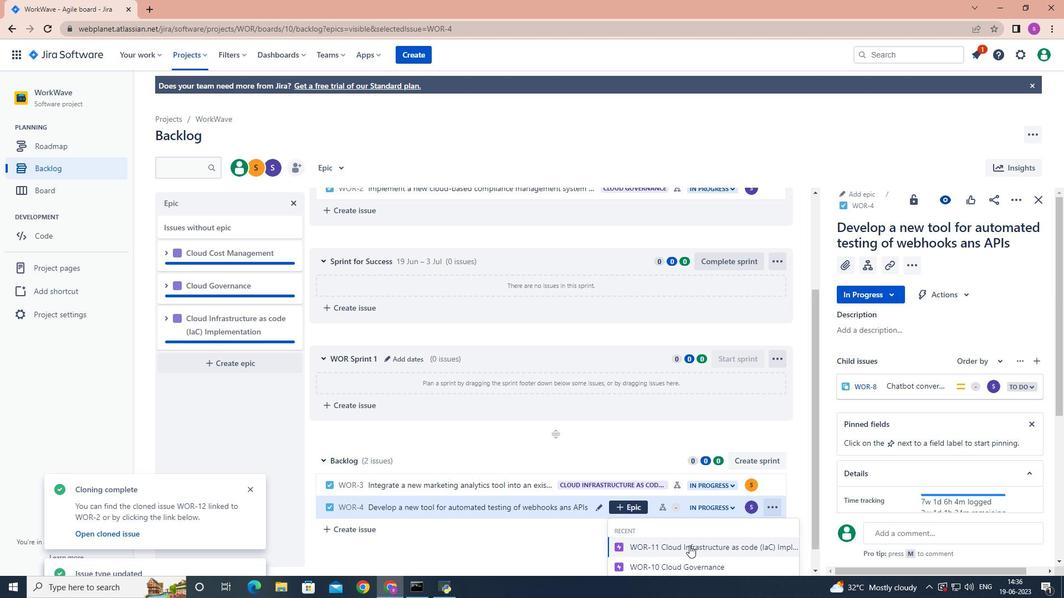 
Action: Mouse scrolled (690, 545) with delta (0, 0)
Screenshot: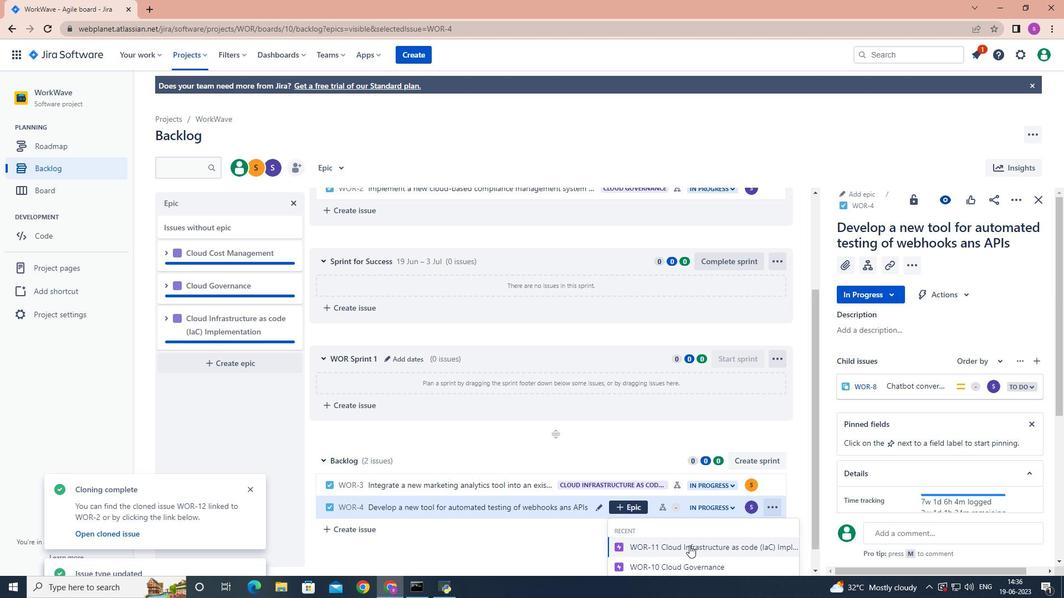 
Action: Mouse moved to (690, 545)
Screenshot: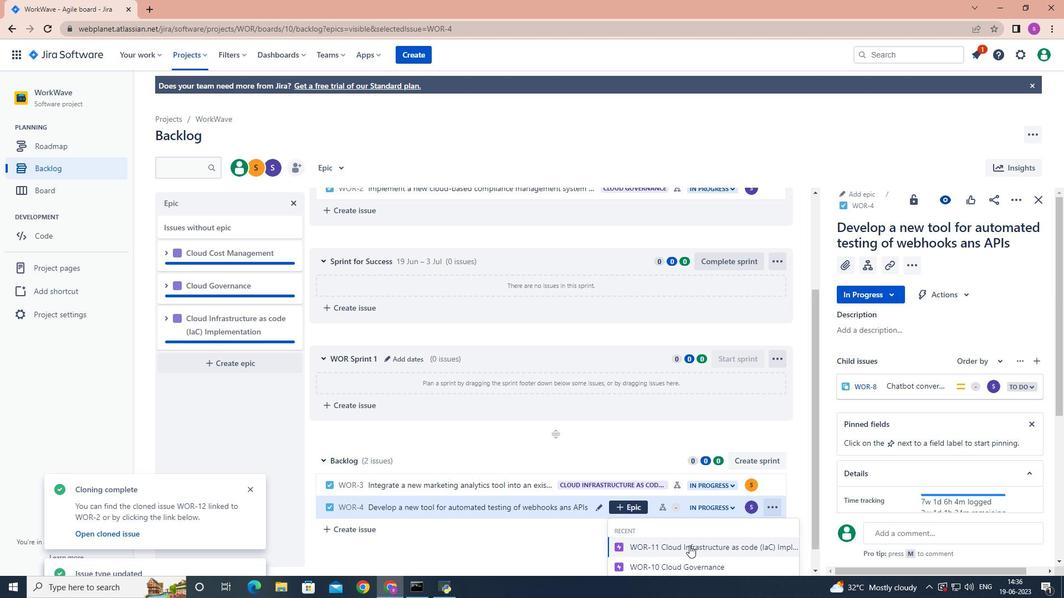 
Action: Mouse scrolled (690, 545) with delta (0, 0)
Screenshot: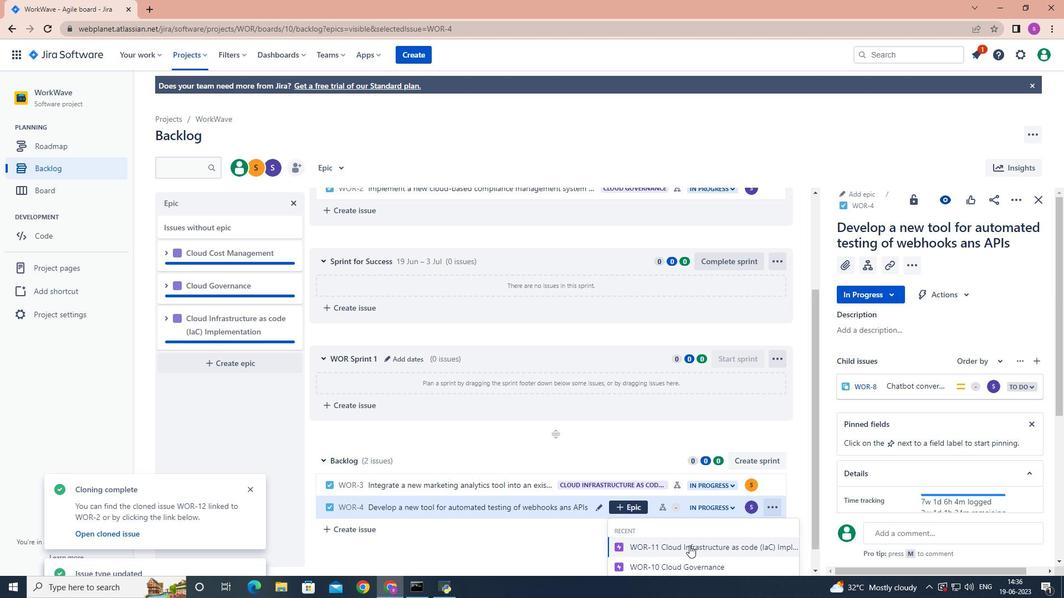 
Action: Mouse moved to (692, 543)
Screenshot: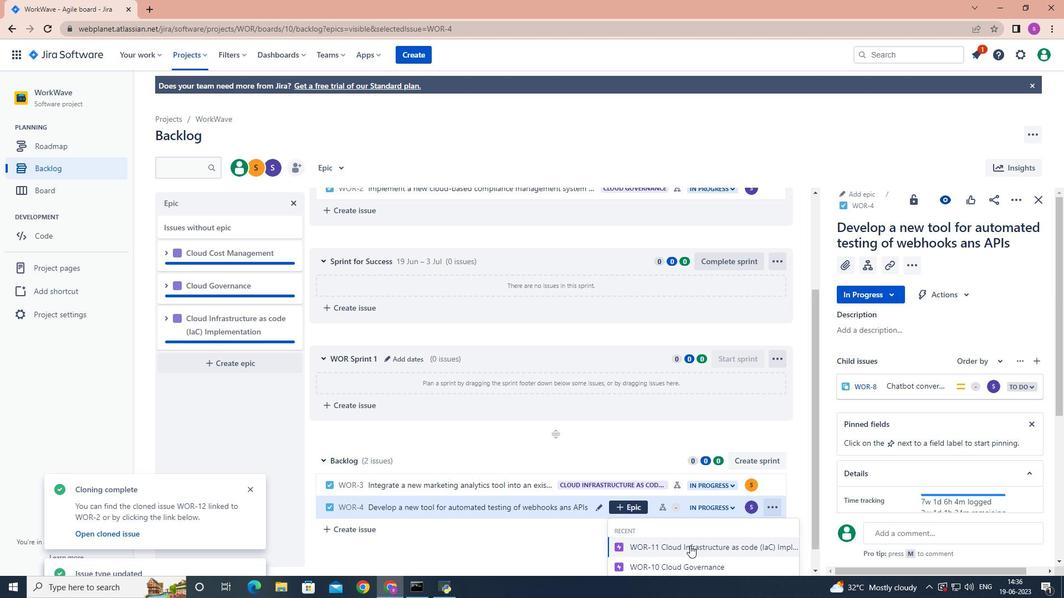 
Action: Mouse scrolled (692, 543) with delta (0, 0)
Screenshot: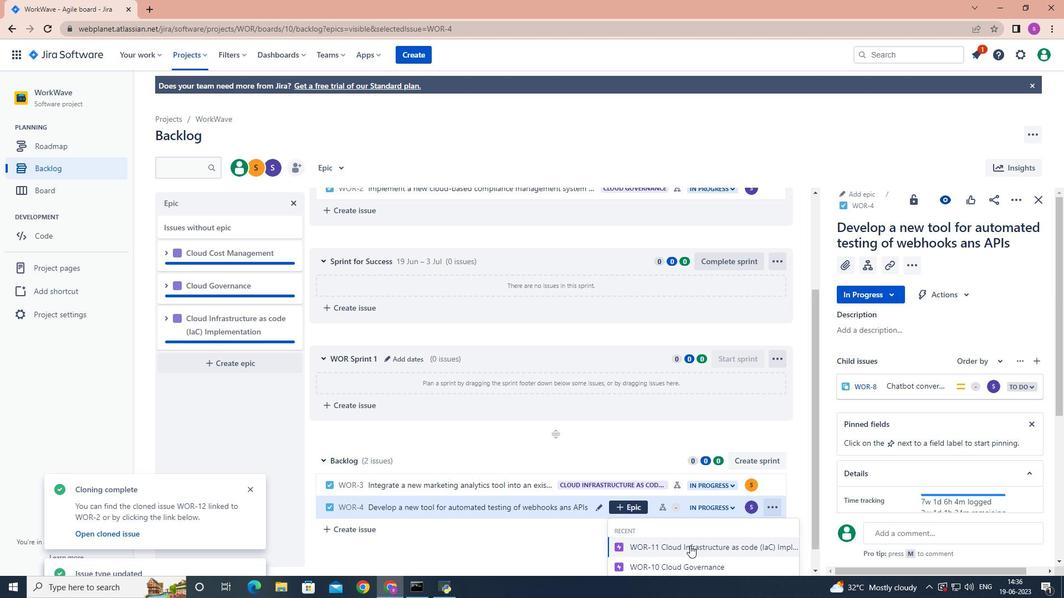 
Action: Mouse moved to (693, 538)
Screenshot: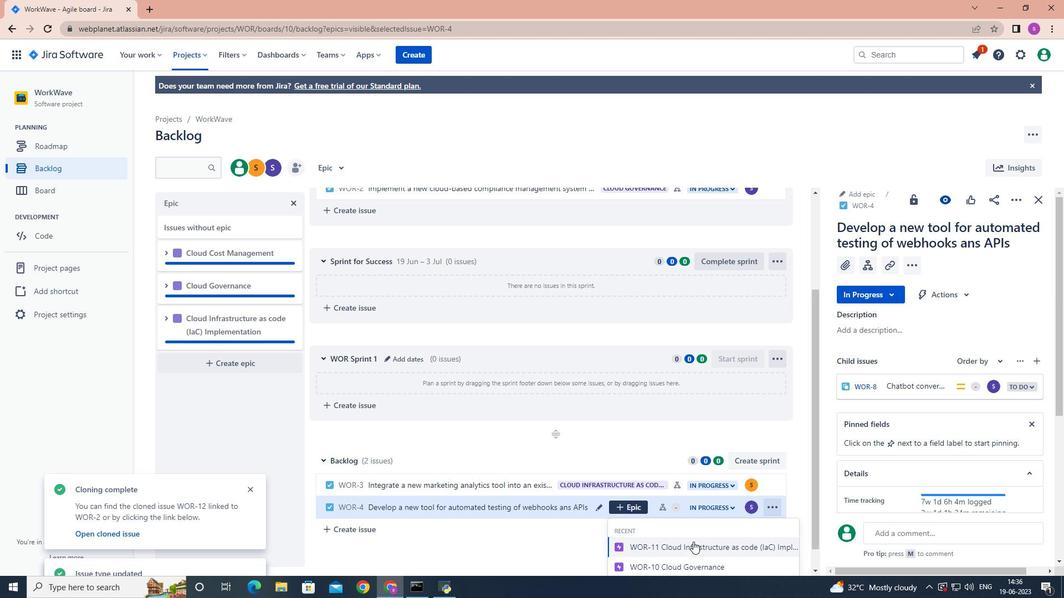 
Action: Mouse scrolled (693, 538) with delta (0, 0)
Screenshot: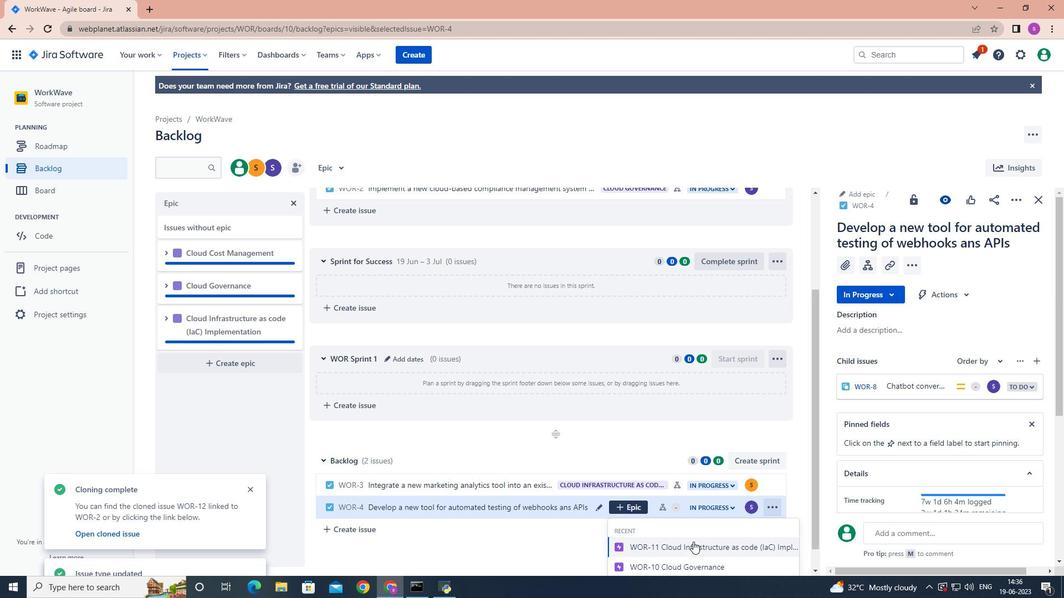 
Action: Mouse moved to (779, 549)
Screenshot: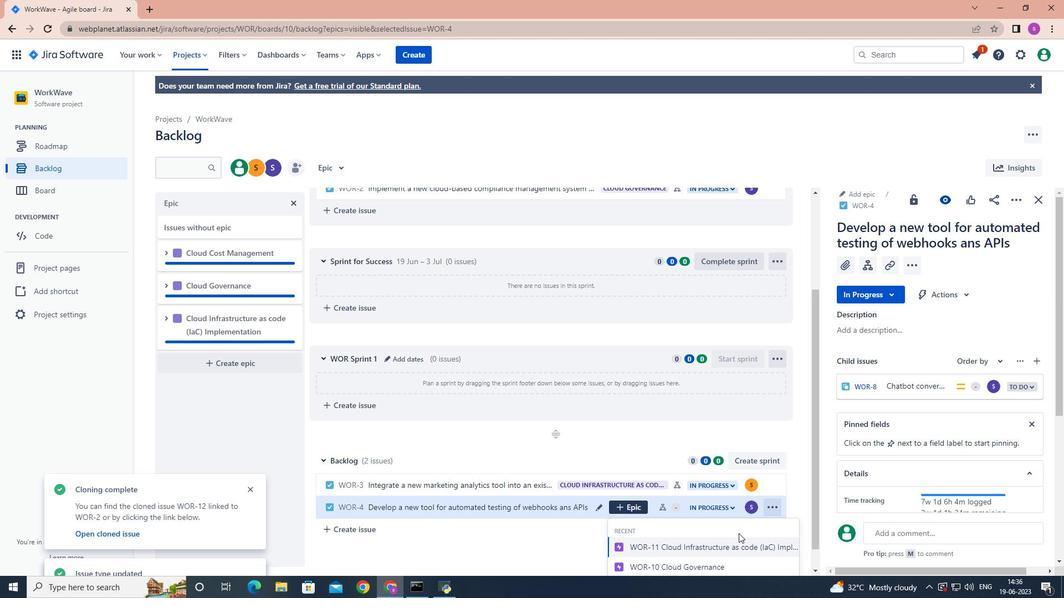 
Action: Mouse scrolled (779, 548) with delta (0, 0)
Screenshot: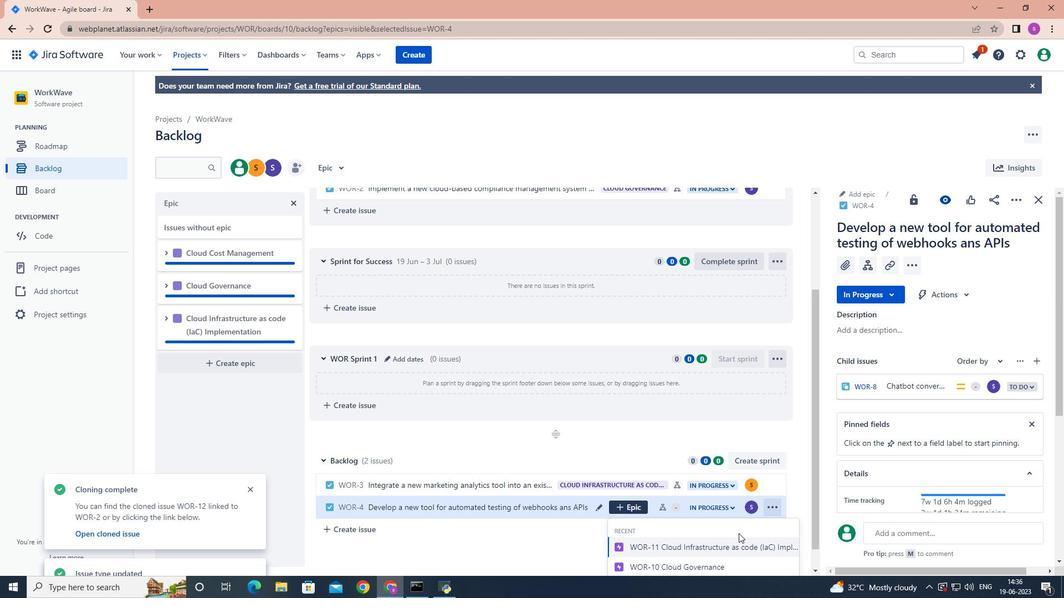 
Action: Mouse moved to (812, 554)
Screenshot: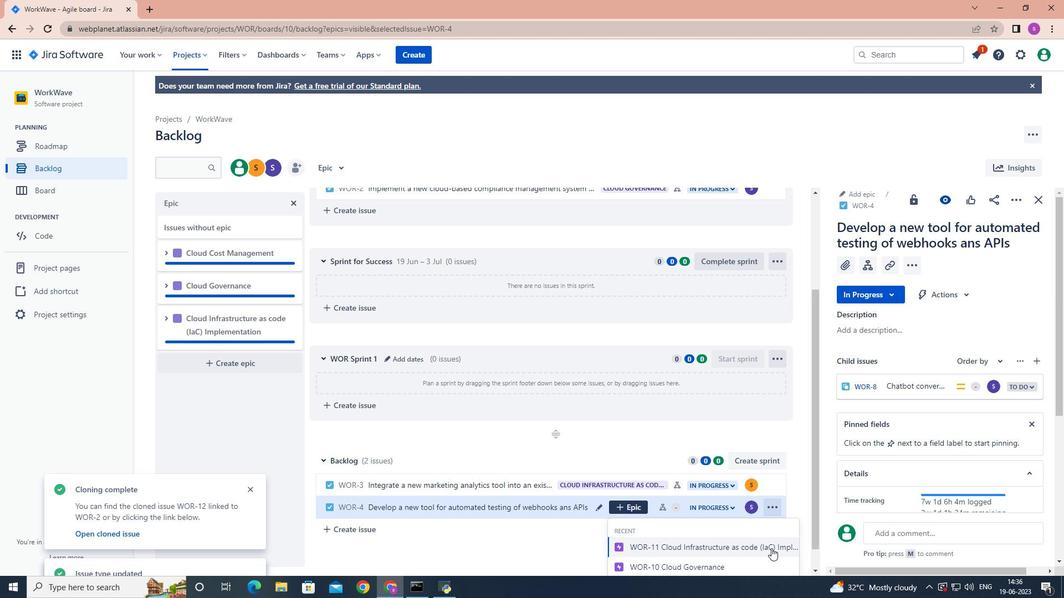 
Action: Mouse scrolled (812, 554) with delta (0, 0)
Screenshot: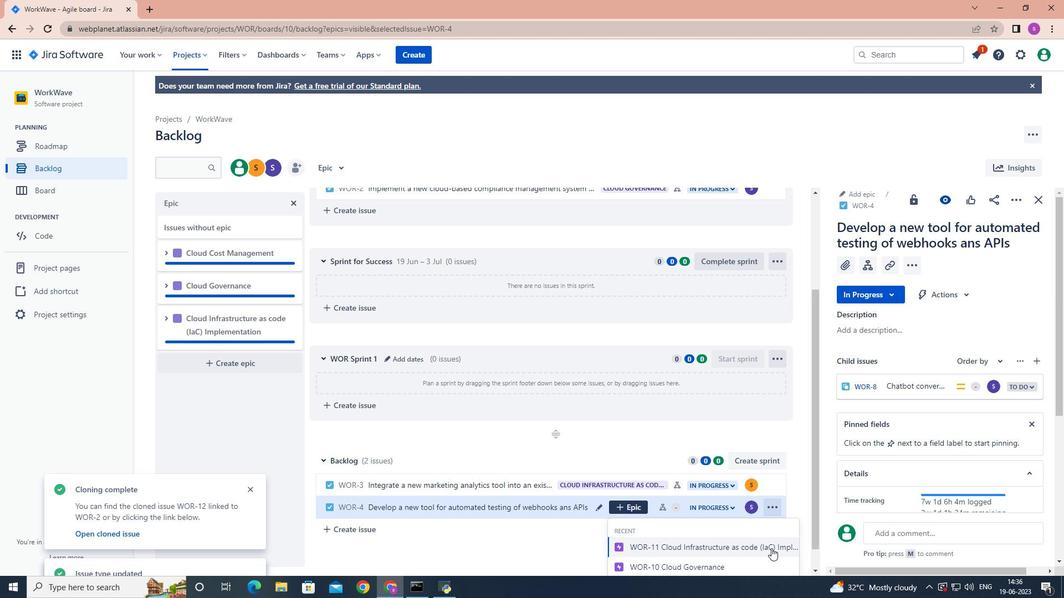 
Action: Mouse moved to (812, 555)
Screenshot: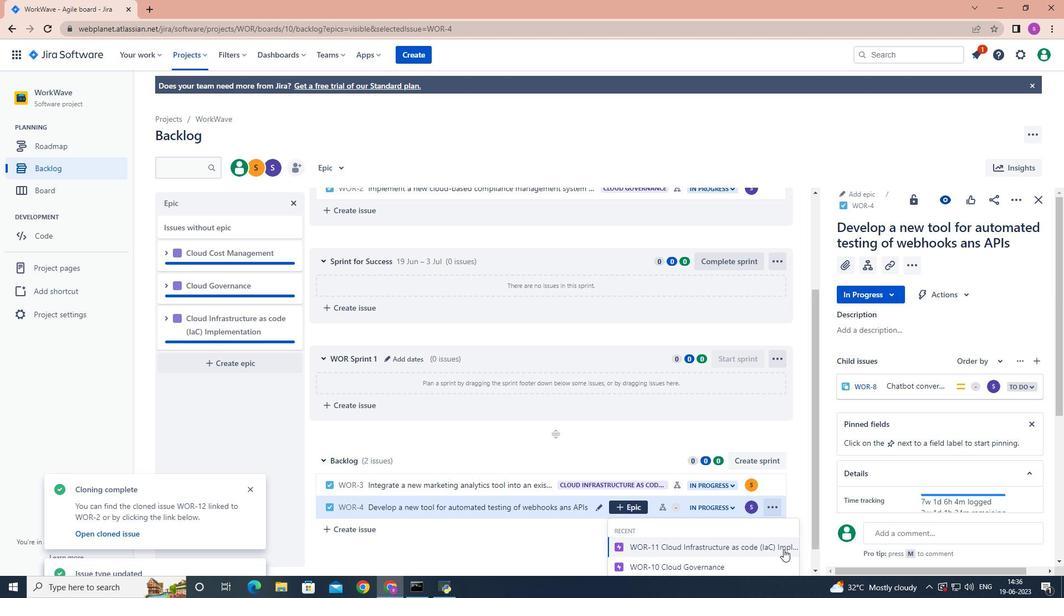
Action: Mouse scrolled (812, 554) with delta (0, 0)
Screenshot: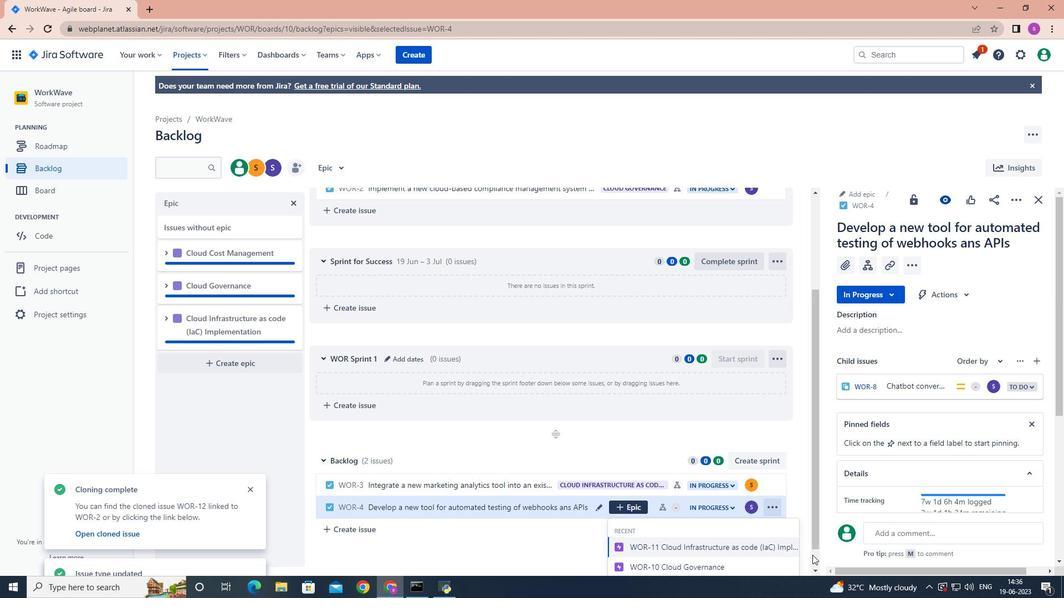 
Action: Mouse moved to (812, 555)
Screenshot: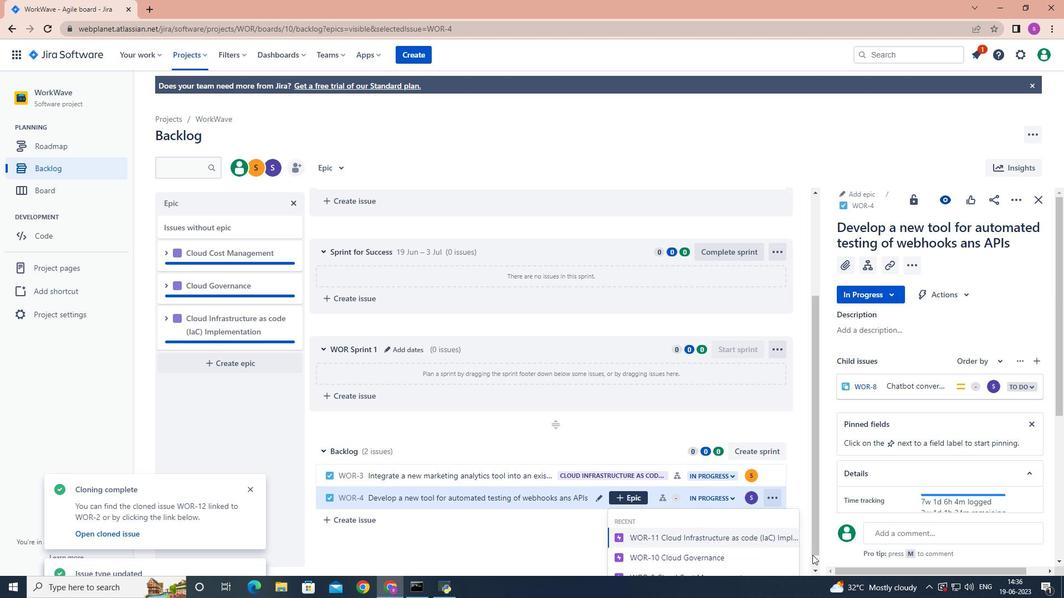 
Action: Mouse scrolled (812, 554) with delta (0, 0)
Screenshot: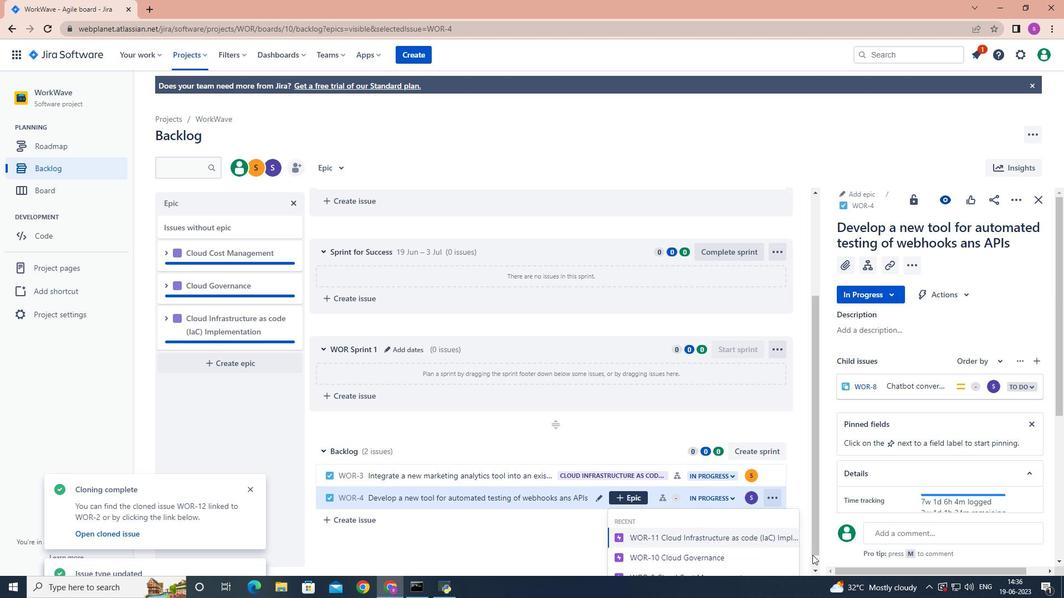 
Action: Mouse moved to (809, 553)
Screenshot: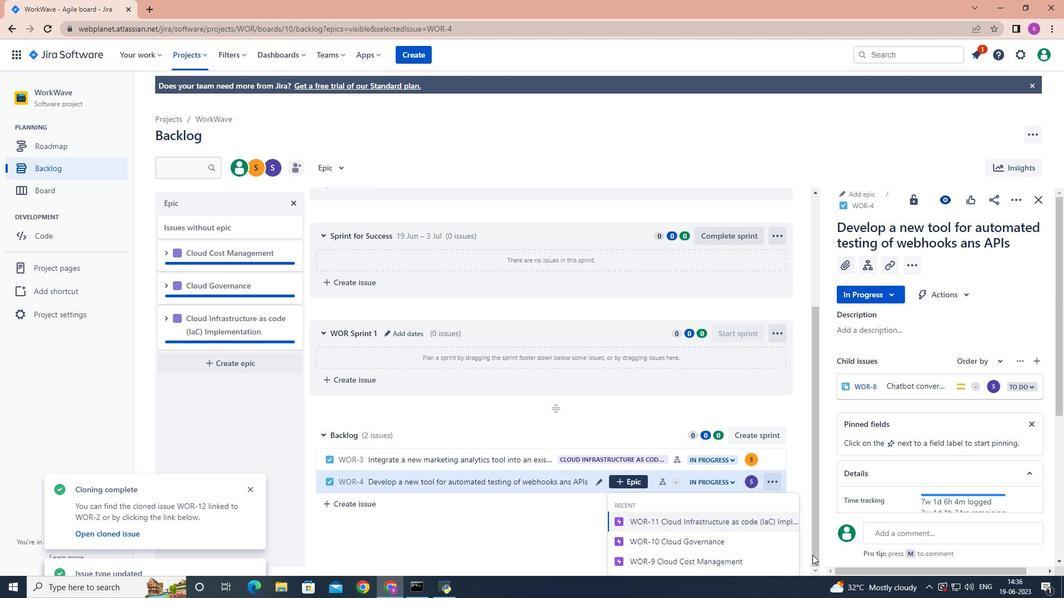
Action: Mouse scrolled (809, 553) with delta (0, 0)
Screenshot: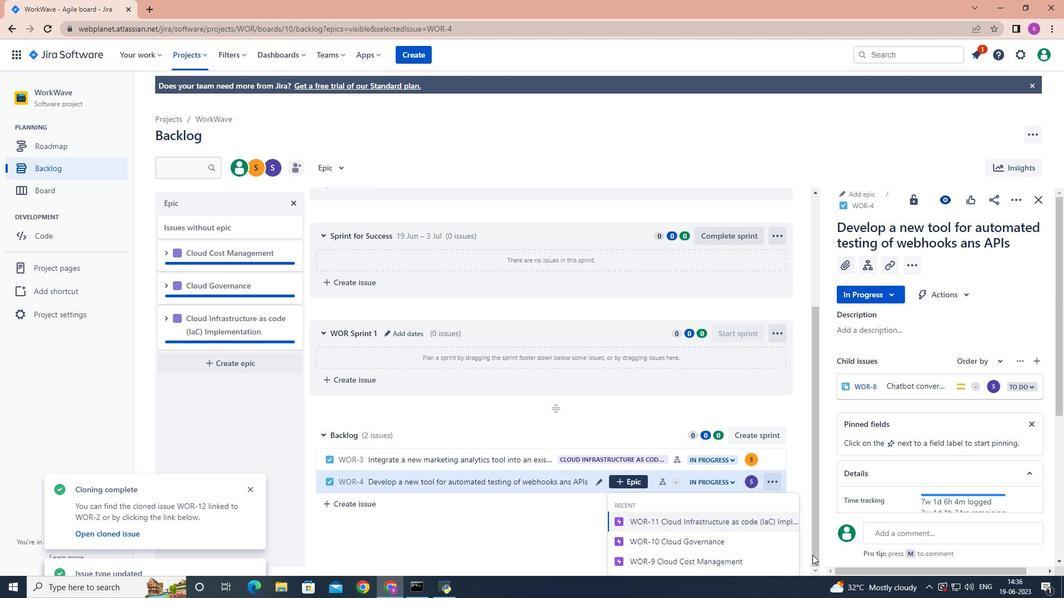 
Action: Mouse moved to (713, 560)
Screenshot: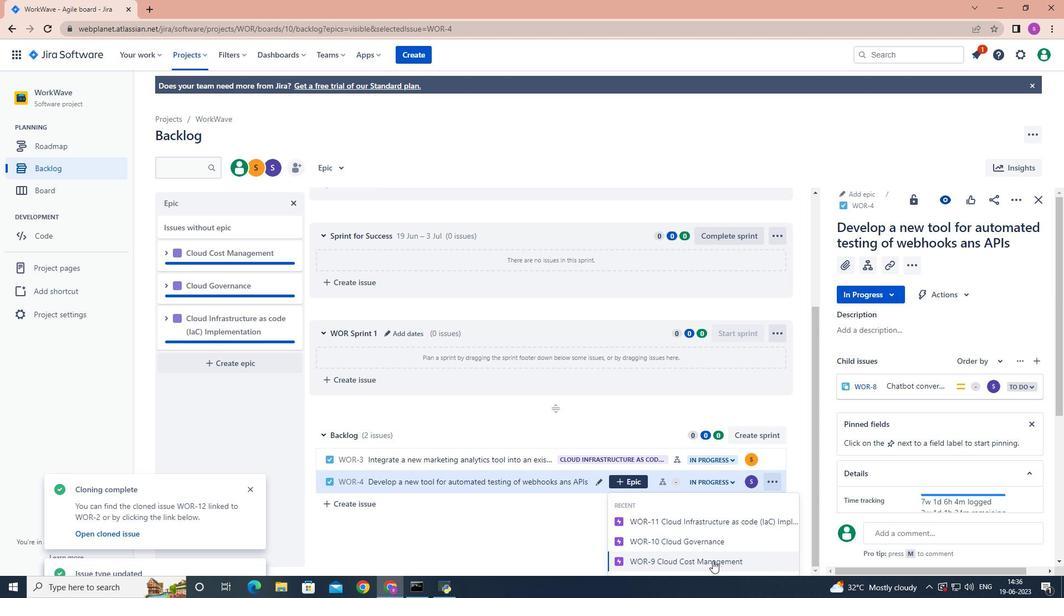 
Action: Mouse pressed left at (713, 560)
Screenshot: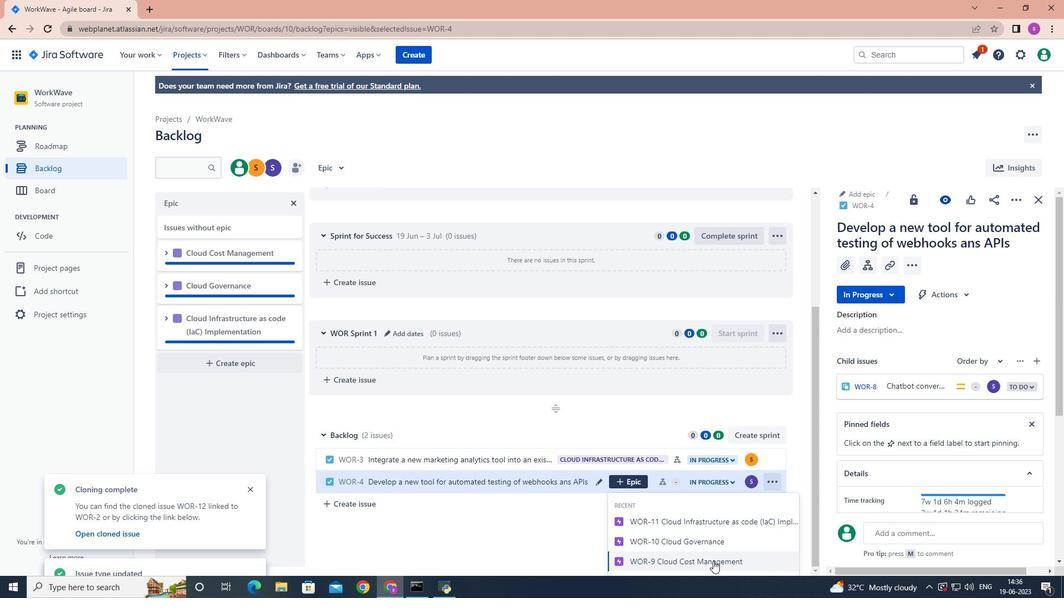 
Action: Mouse moved to (713, 557)
Screenshot: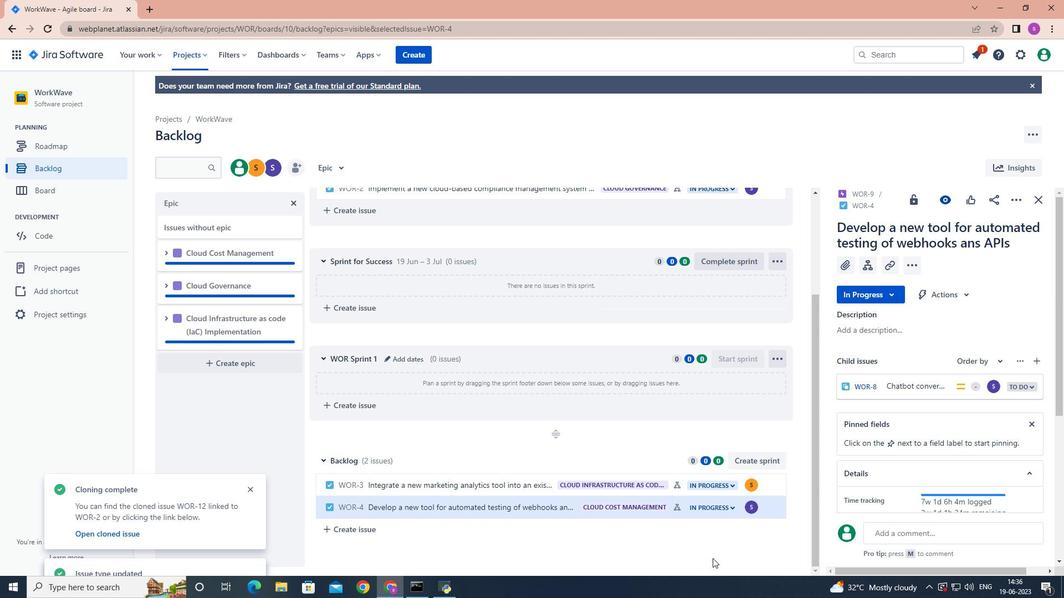 
